 Task: Add an event with the title Second Sales Territory Planning Session, date '2023/10/16', time 8:30 AM to 10:30 AMand add a description: If applicable, participants will explore effective communication strategies for remote or virtual team environments. They will learn how to leverage technology tools, manage communication barriers, and maintain strong connections despite physical distance., put the event into Red category . Add location for the event as: Guangzhou, China, logged in from the account softage.8@softage.netand send the event invitation to softage.10@softage.net and softage.6@softage.net. Set a reminder for the event 5 minutes before
Action: Mouse moved to (101, 170)
Screenshot: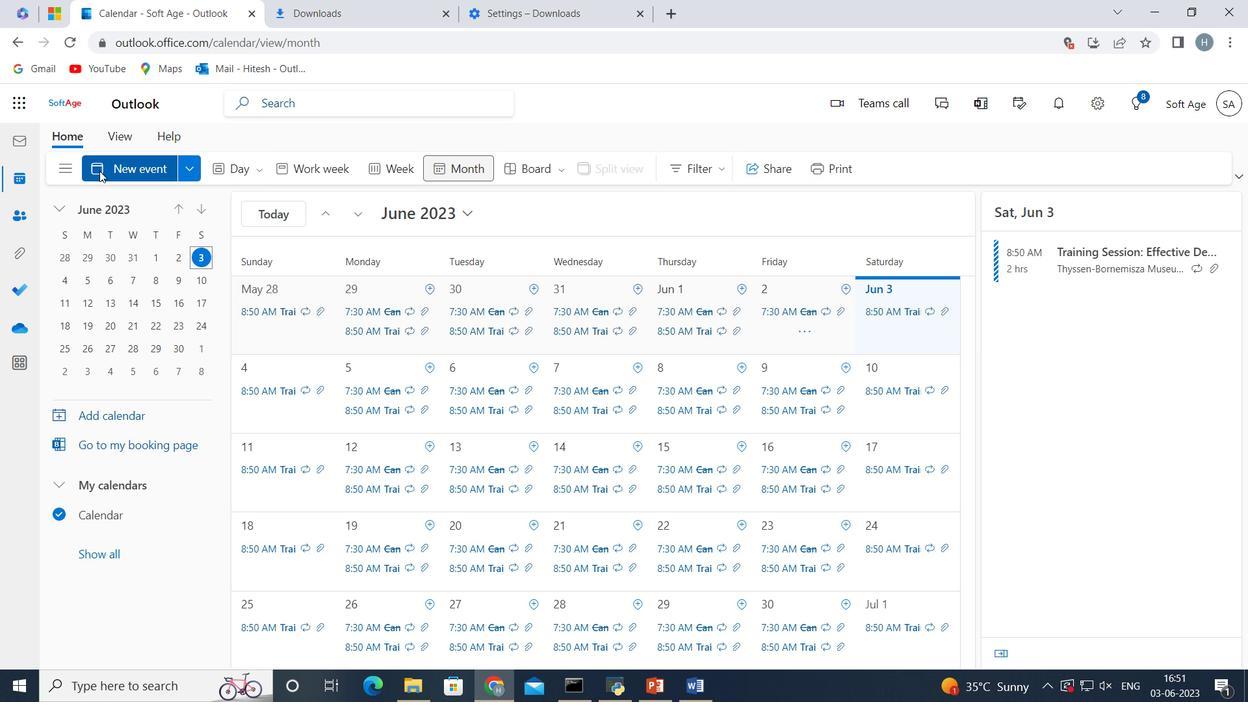 
Action: Mouse pressed left at (101, 170)
Screenshot: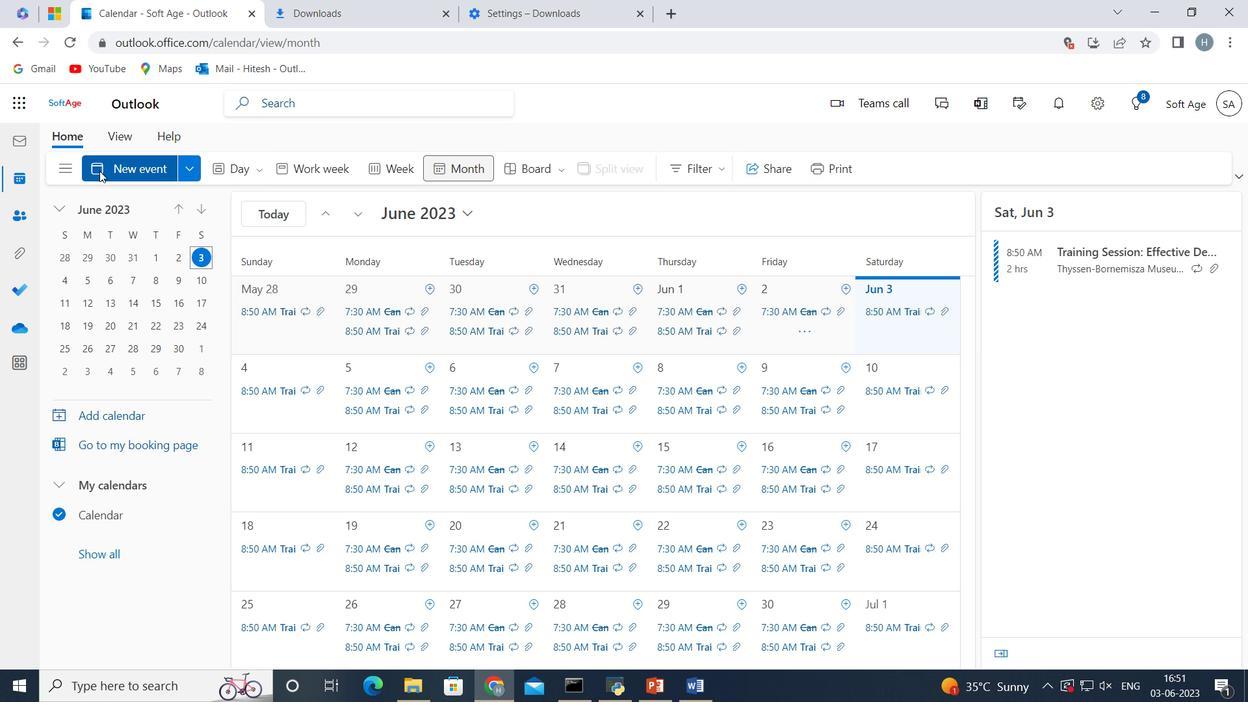 
Action: Mouse moved to (278, 266)
Screenshot: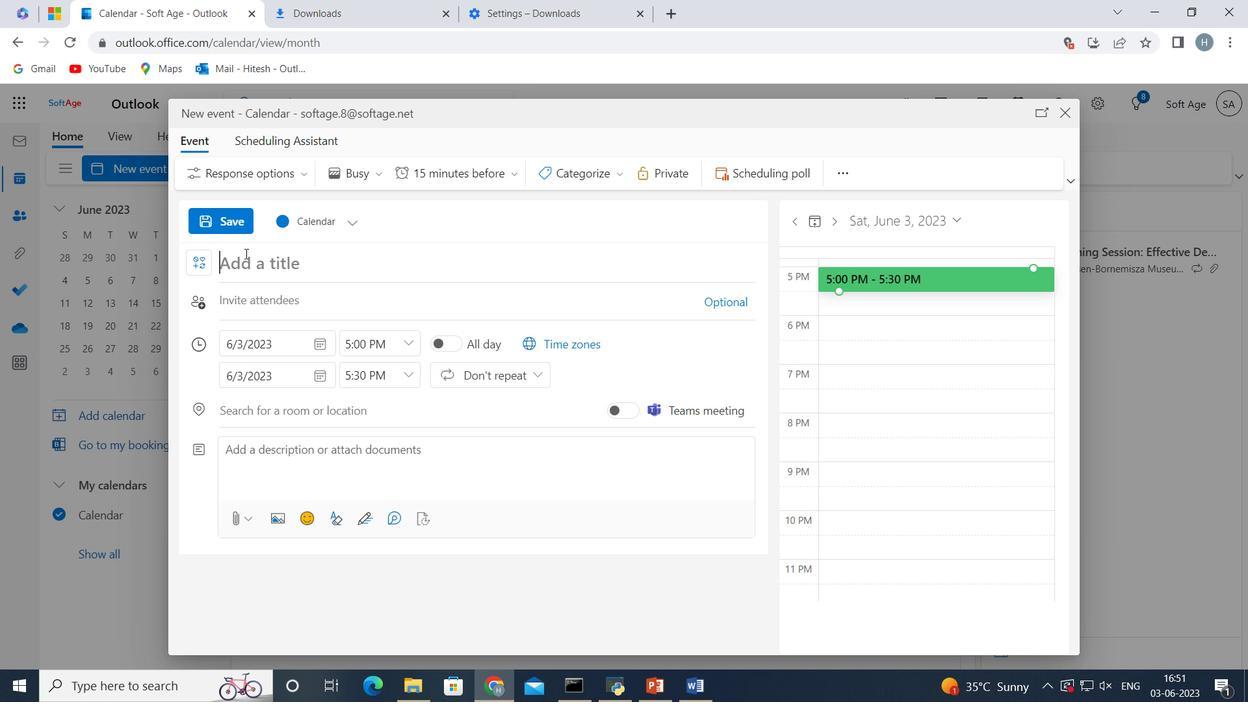 
Action: Mouse pressed left at (278, 266)
Screenshot: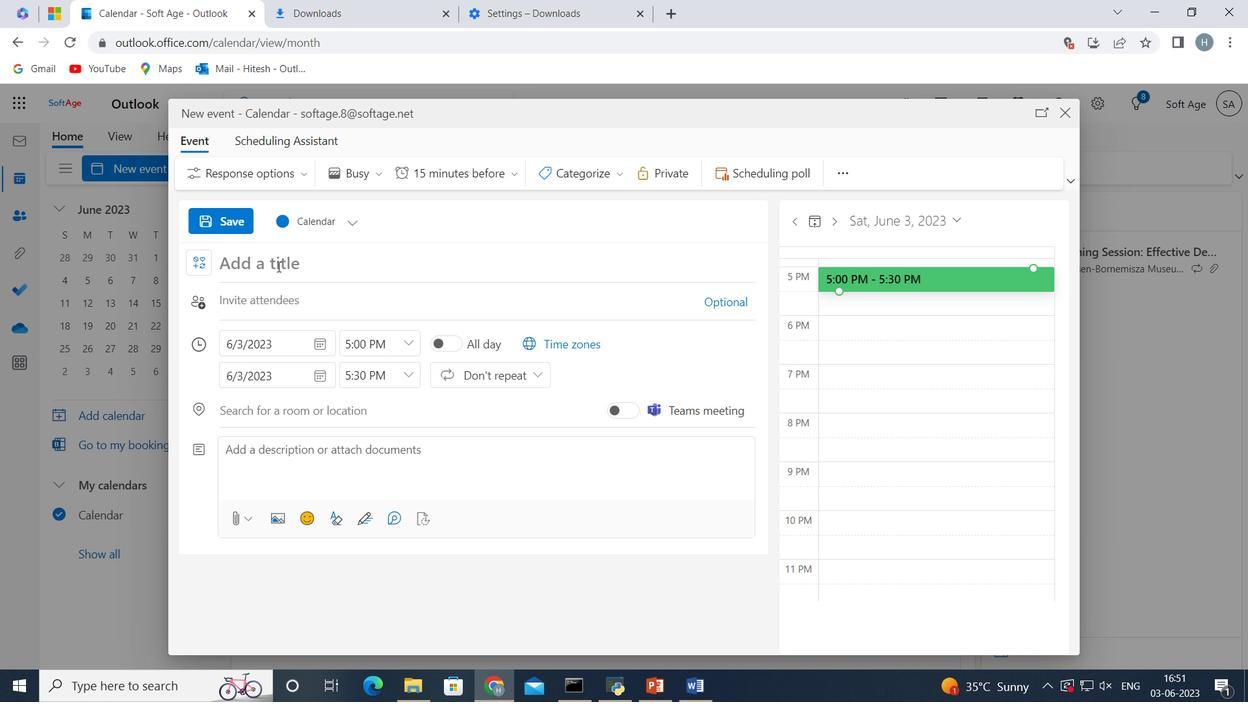 
Action: Key pressed <Key.shift>Second<Key.space><Key.shift>Sales<Key.space><Key.shift>Territory<Key.space><Key.shift>Planning<Key.space><Key.shift>Session<Key.space>
Screenshot: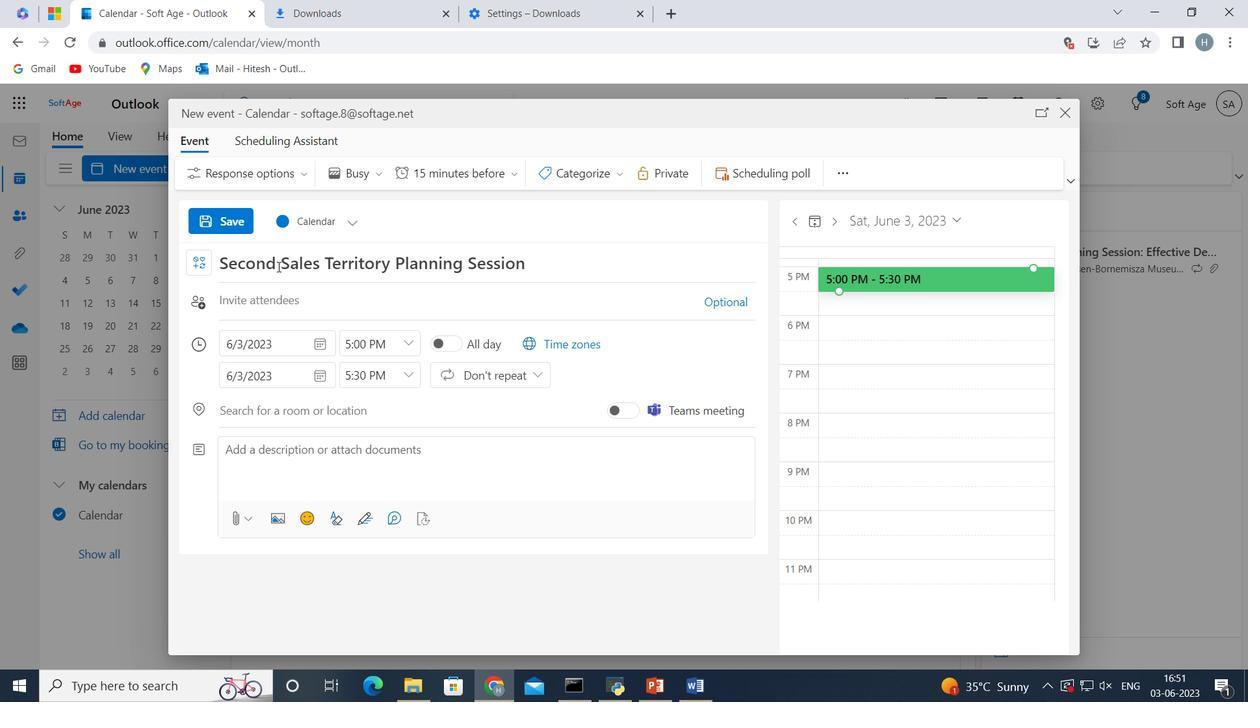 
Action: Mouse moved to (317, 343)
Screenshot: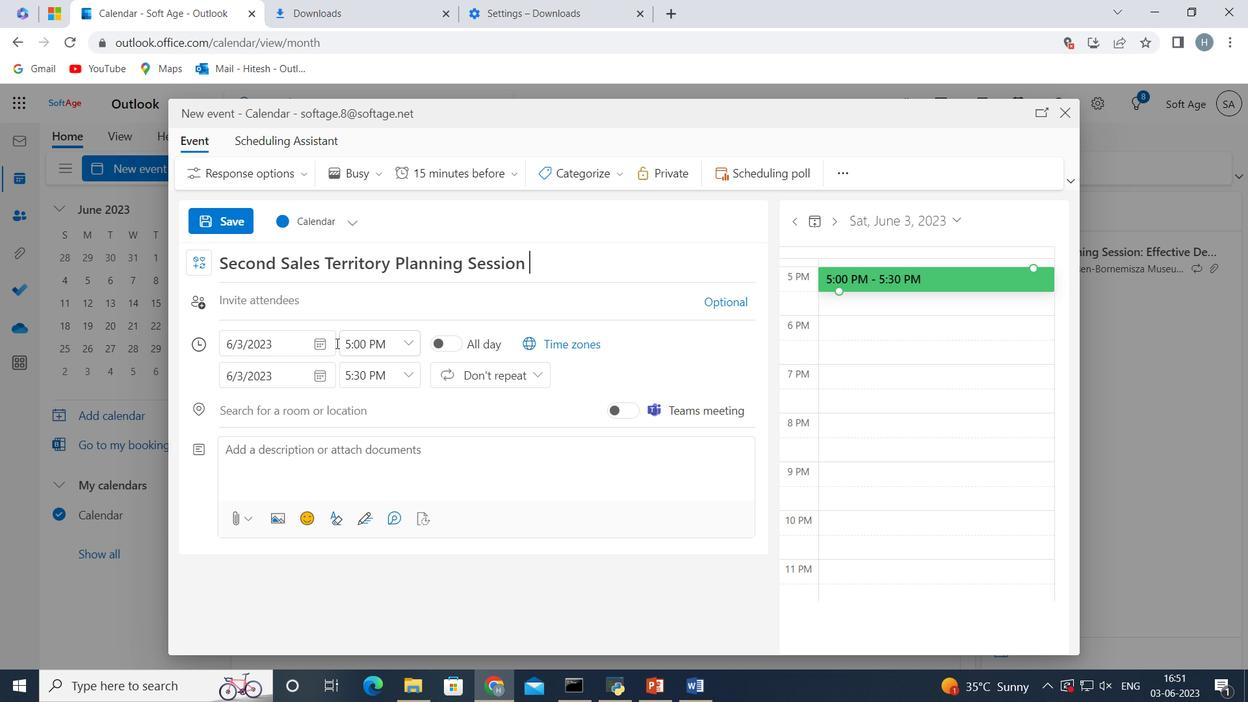 
Action: Mouse pressed left at (317, 343)
Screenshot: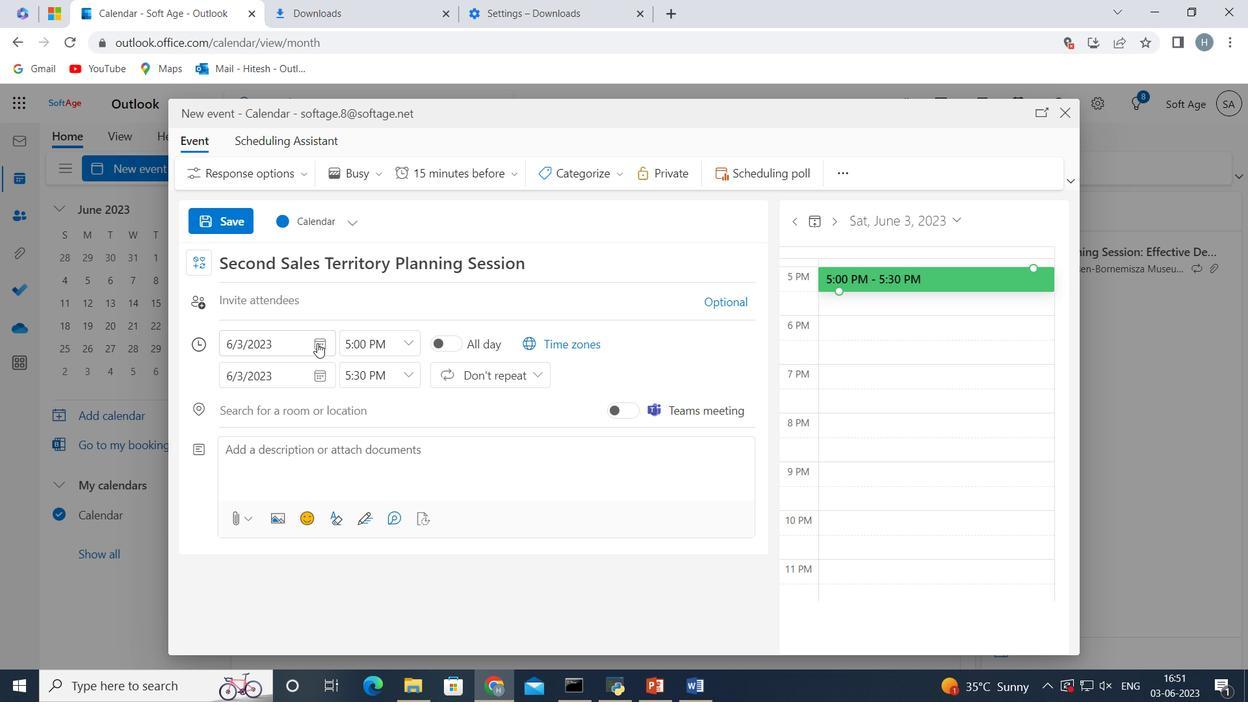 
Action: Mouse moved to (289, 376)
Screenshot: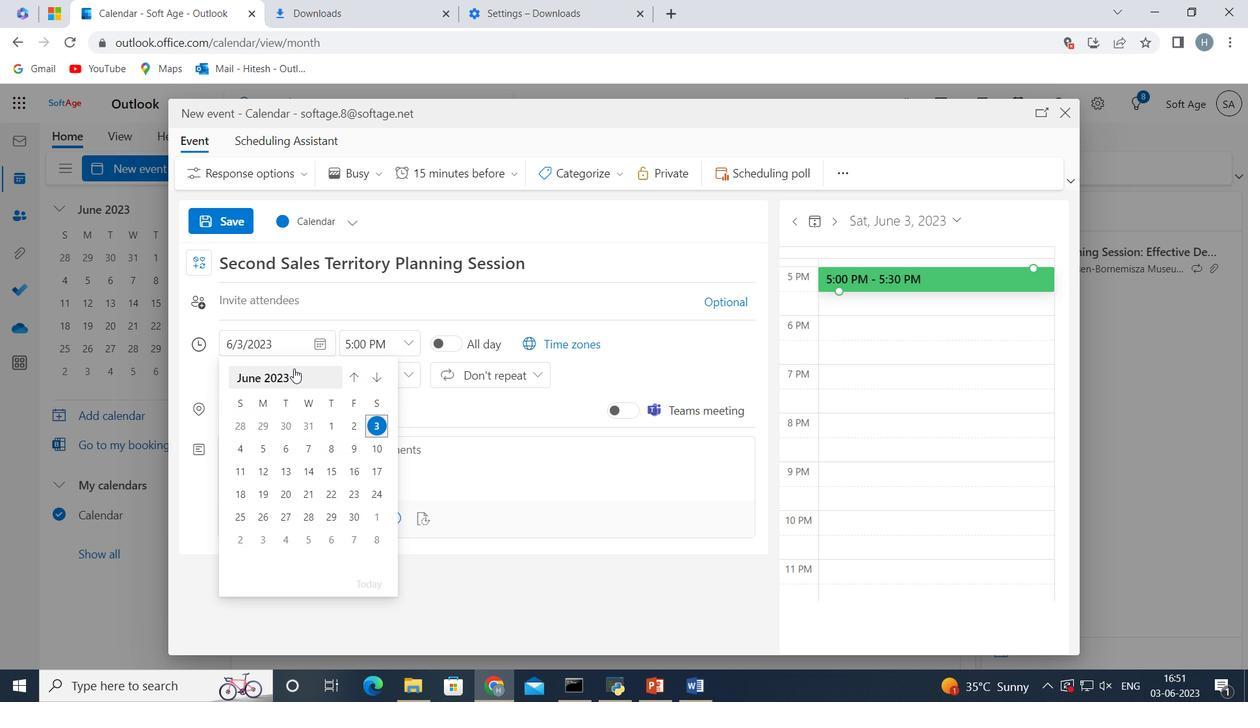 
Action: Mouse pressed left at (289, 376)
Screenshot: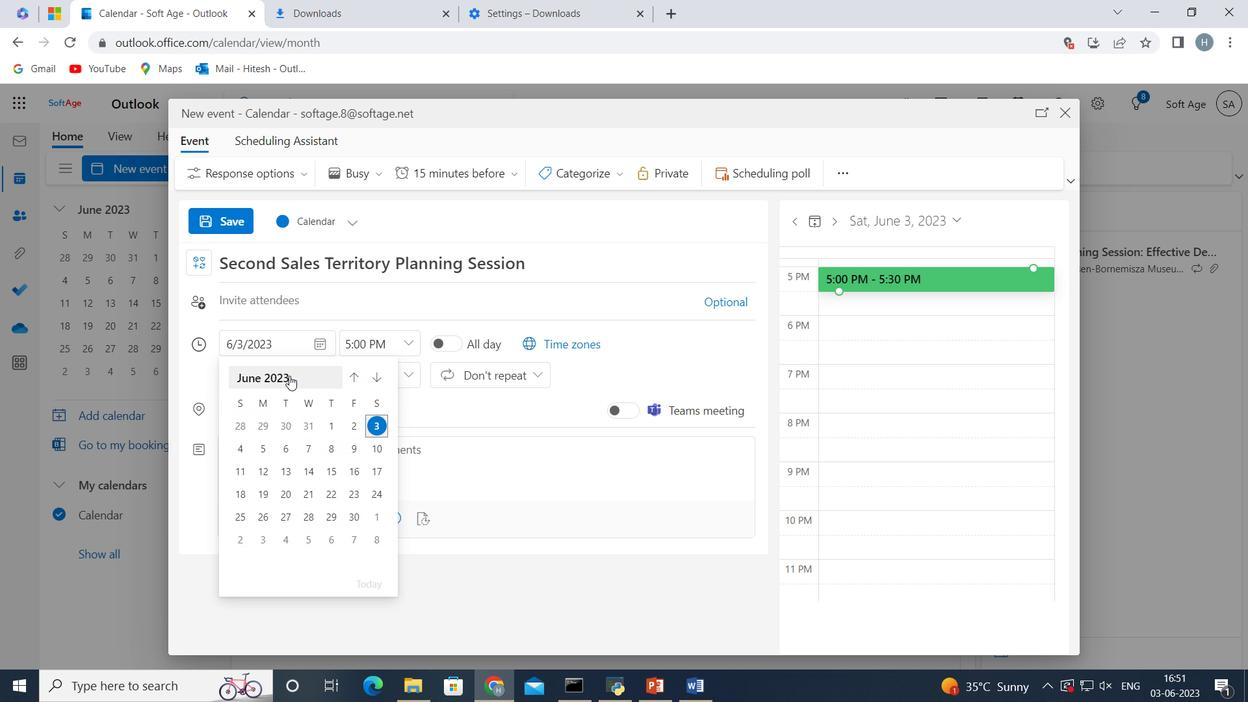 
Action: Mouse moved to (293, 492)
Screenshot: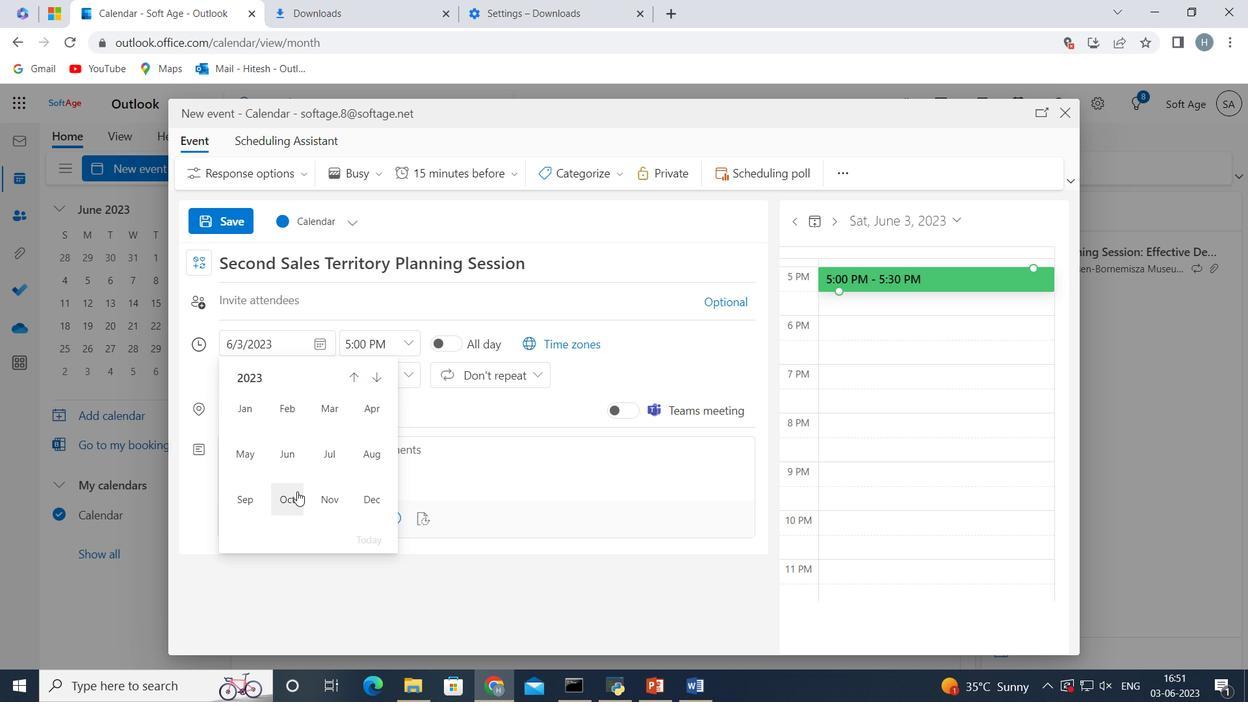 
Action: Mouse pressed left at (293, 492)
Screenshot: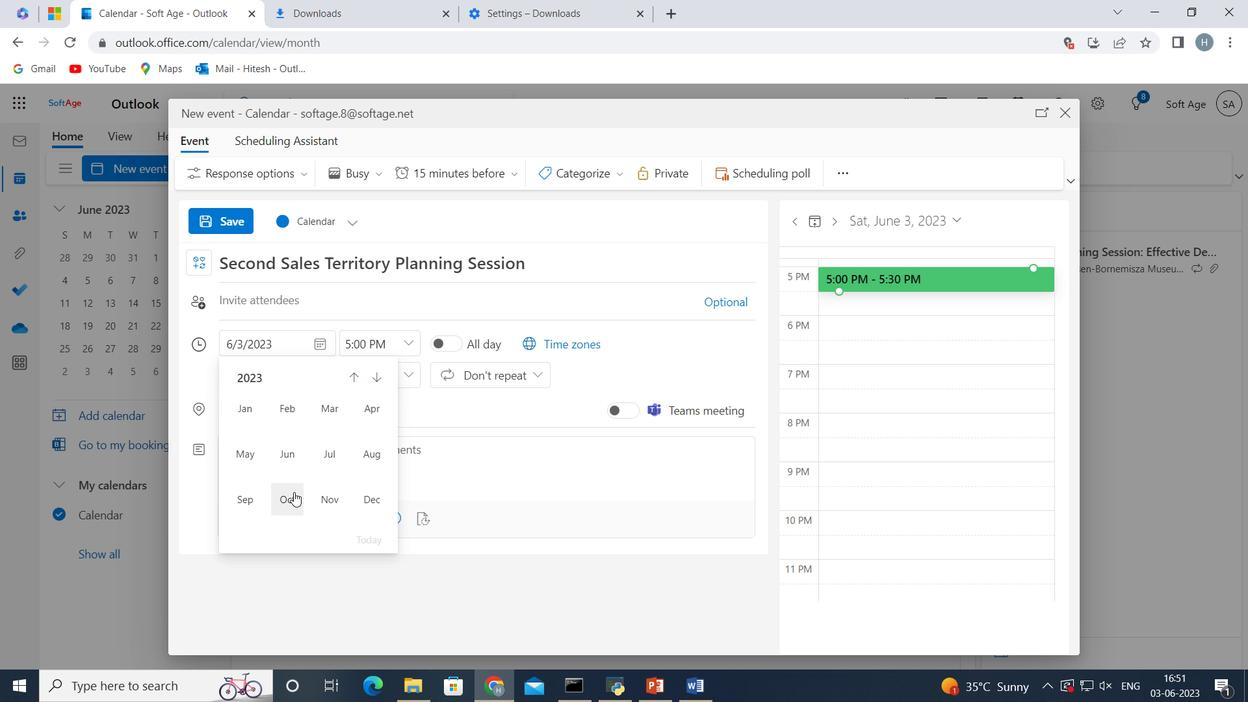 
Action: Mouse moved to (271, 468)
Screenshot: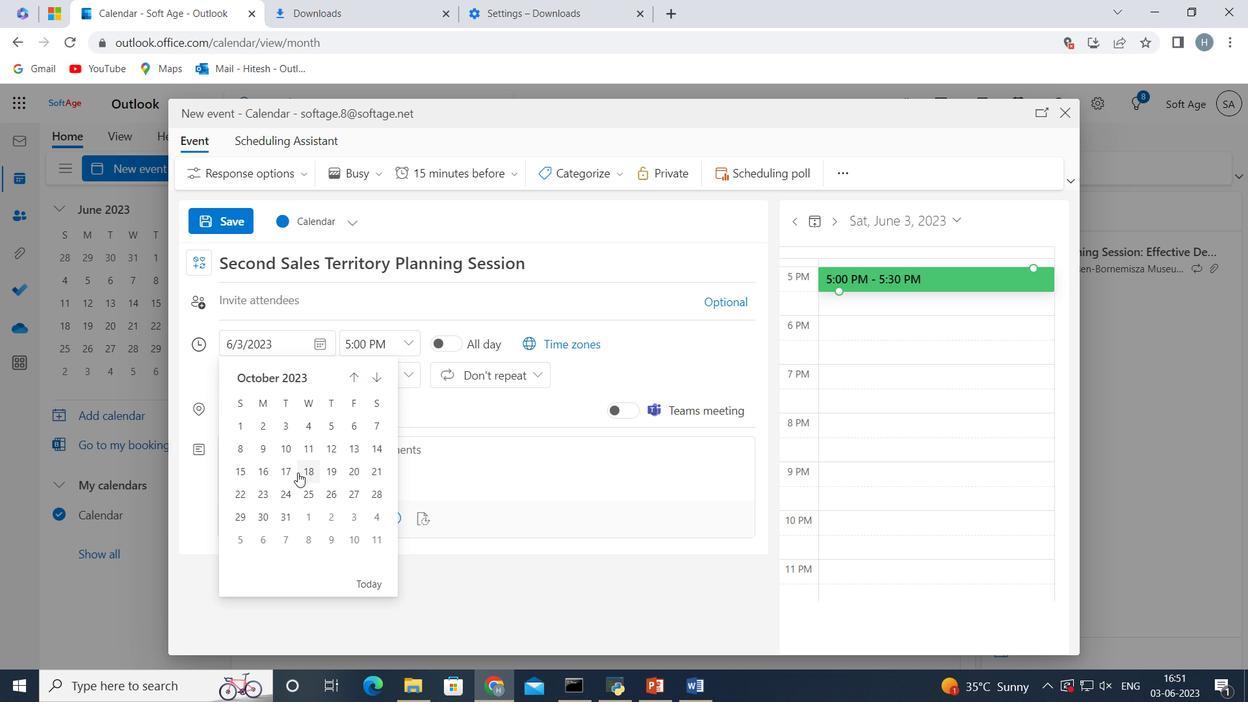 
Action: Mouse pressed left at (271, 468)
Screenshot: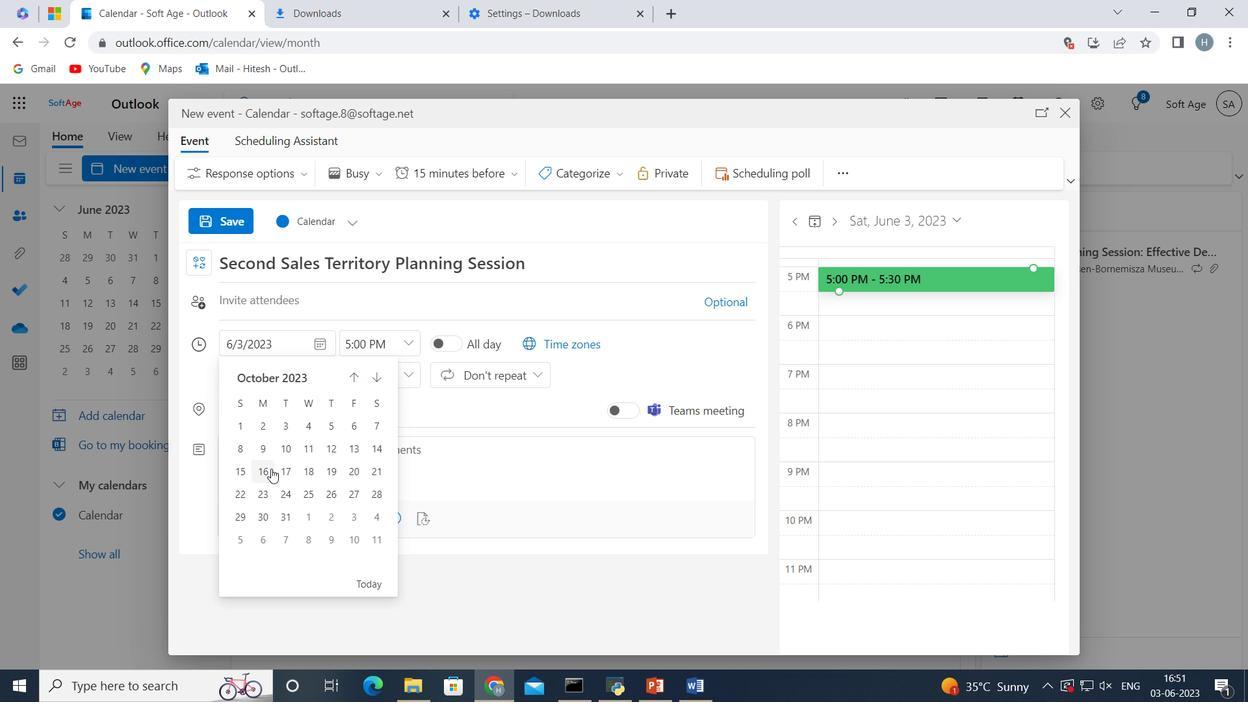 
Action: Mouse moved to (406, 338)
Screenshot: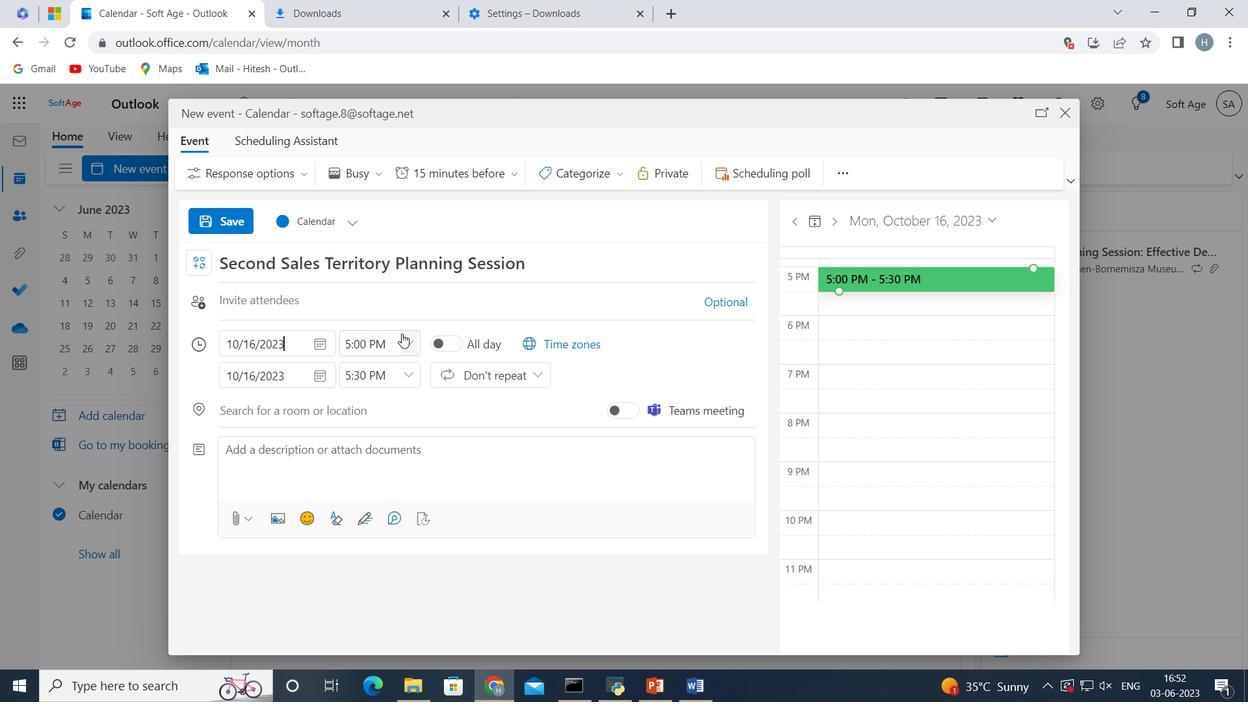 
Action: Mouse pressed left at (406, 338)
Screenshot: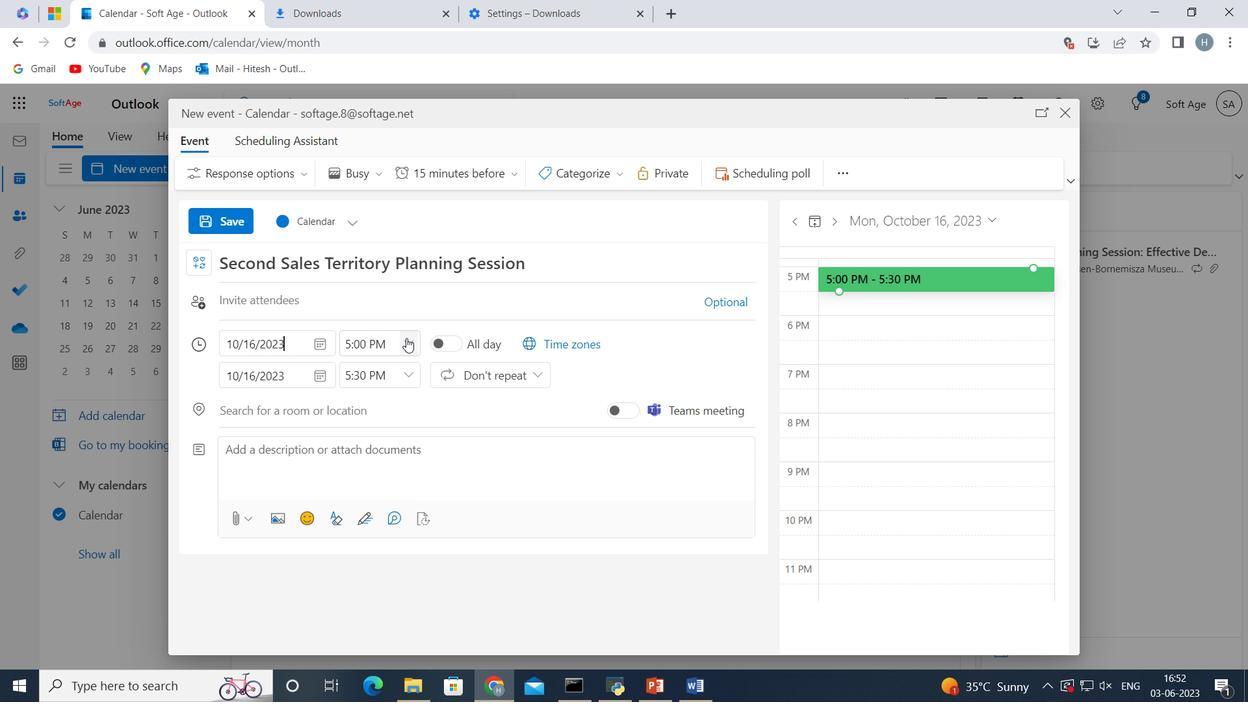 
Action: Mouse moved to (358, 472)
Screenshot: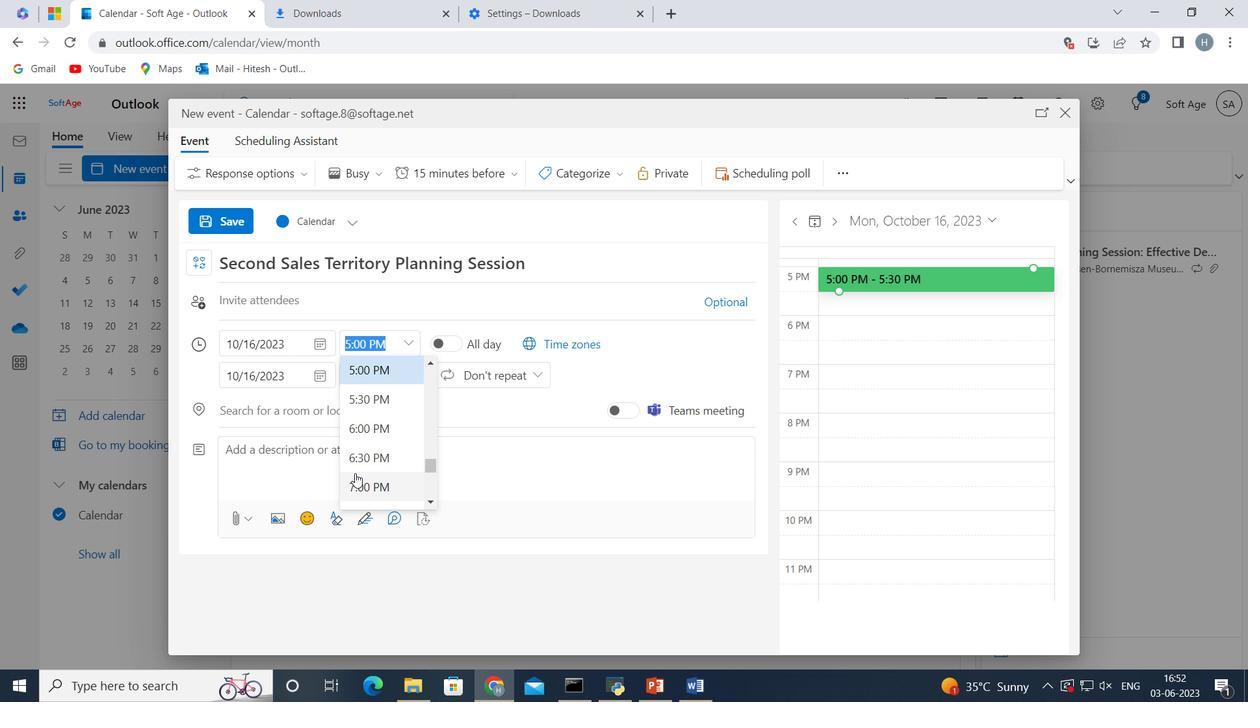 
Action: Mouse scrolled (358, 472) with delta (0, 0)
Screenshot: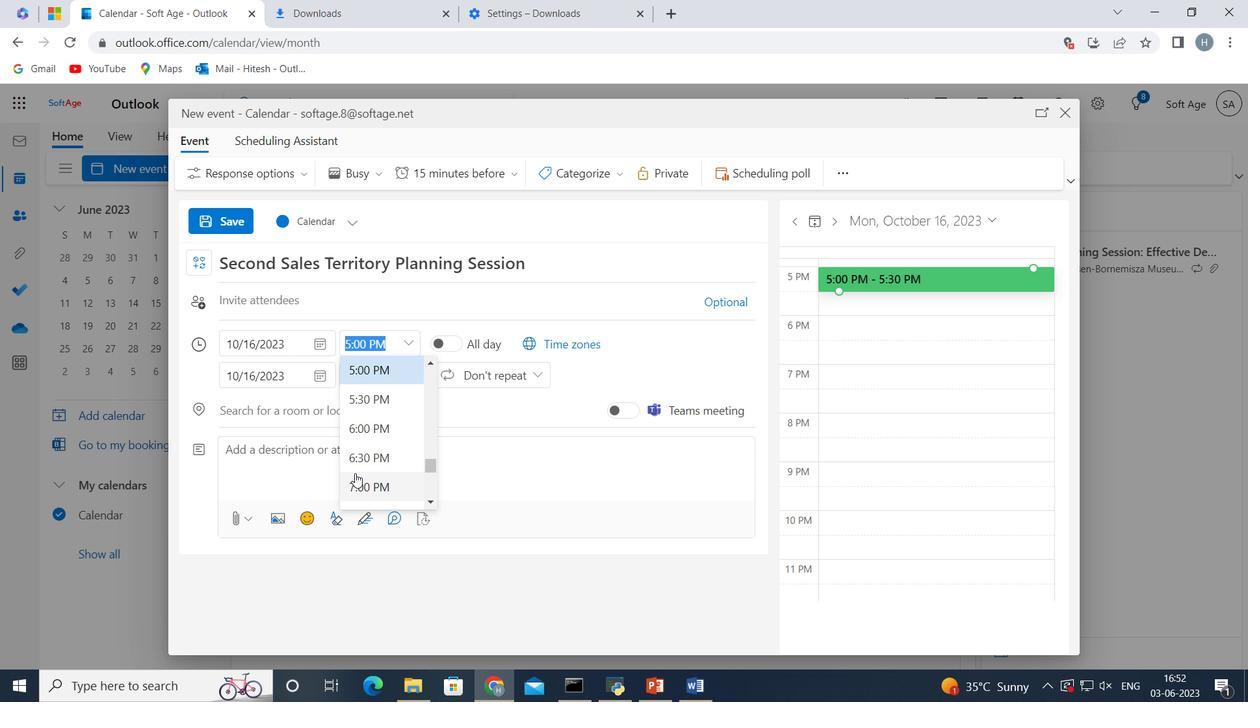 
Action: Mouse moved to (365, 461)
Screenshot: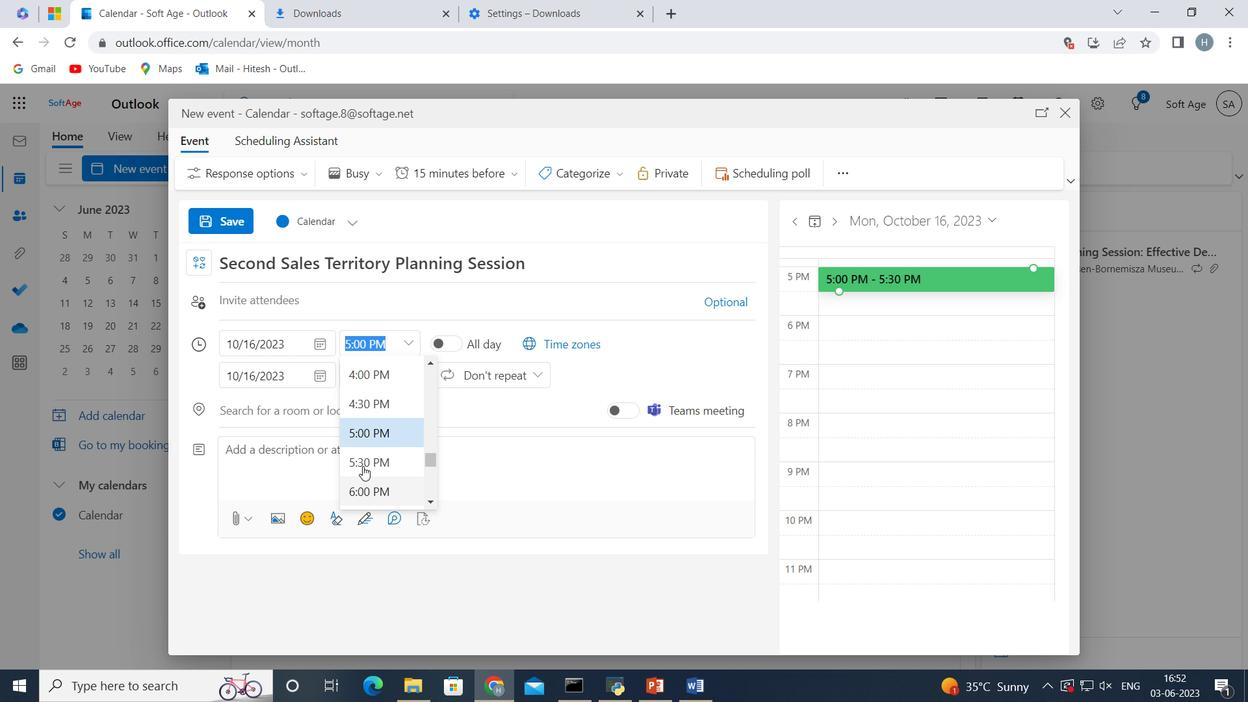 
Action: Mouse scrolled (365, 462) with delta (0, 0)
Screenshot: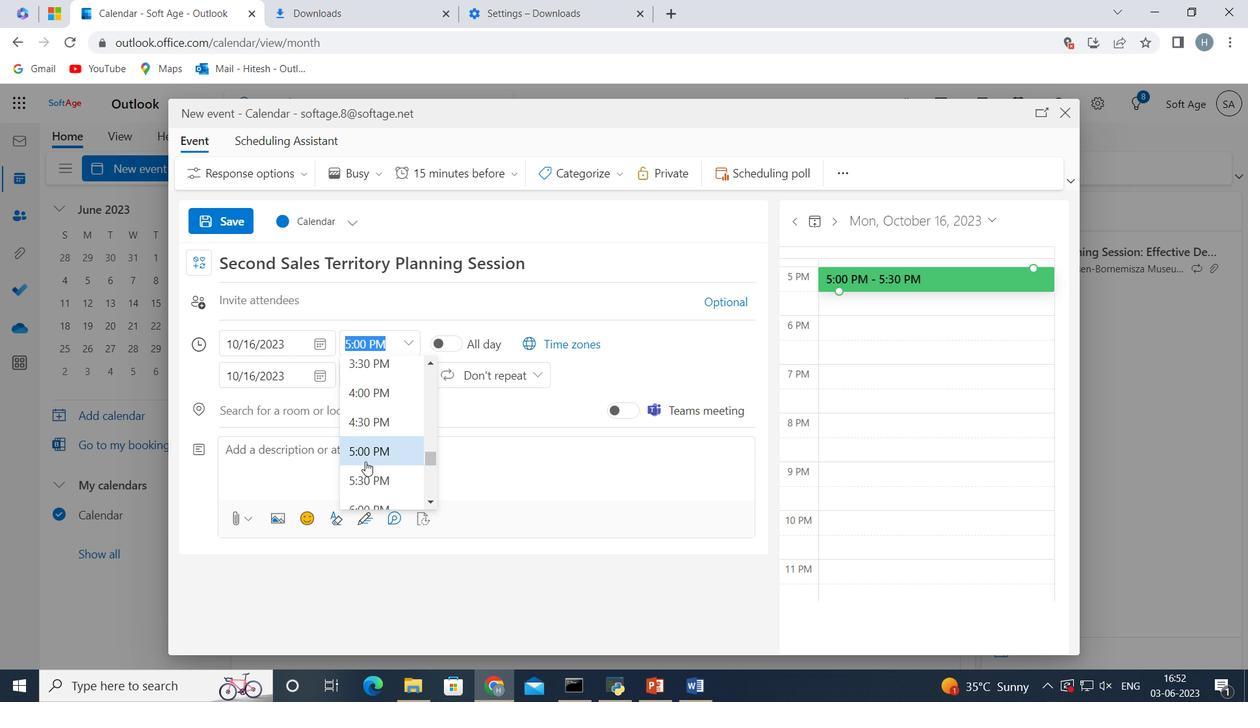 
Action: Mouse scrolled (365, 462) with delta (0, 0)
Screenshot: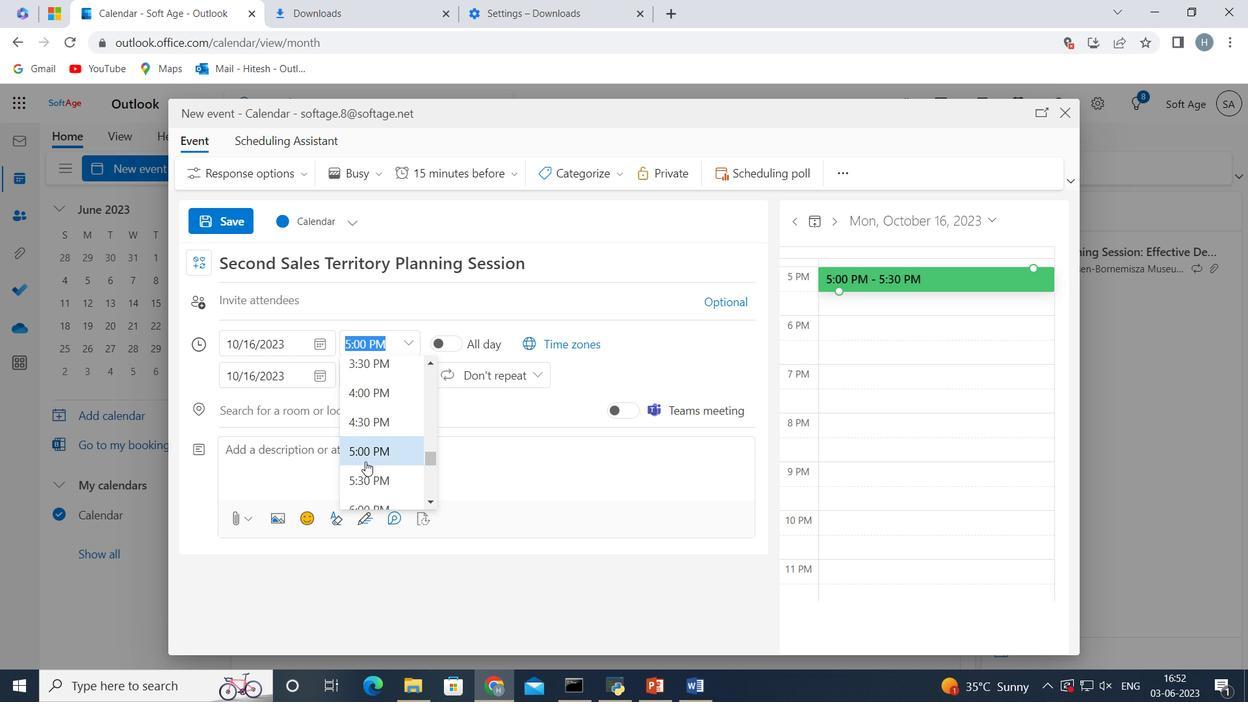 
Action: Mouse scrolled (365, 462) with delta (0, 0)
Screenshot: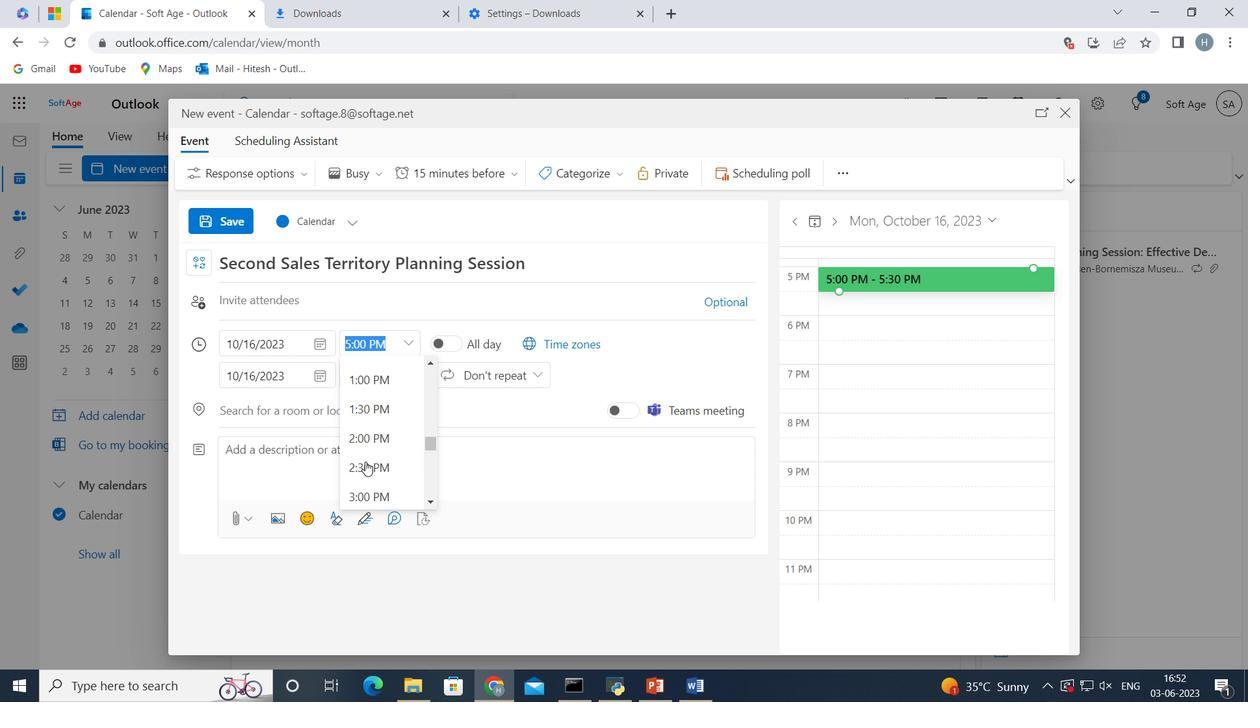 
Action: Mouse scrolled (365, 462) with delta (0, 0)
Screenshot: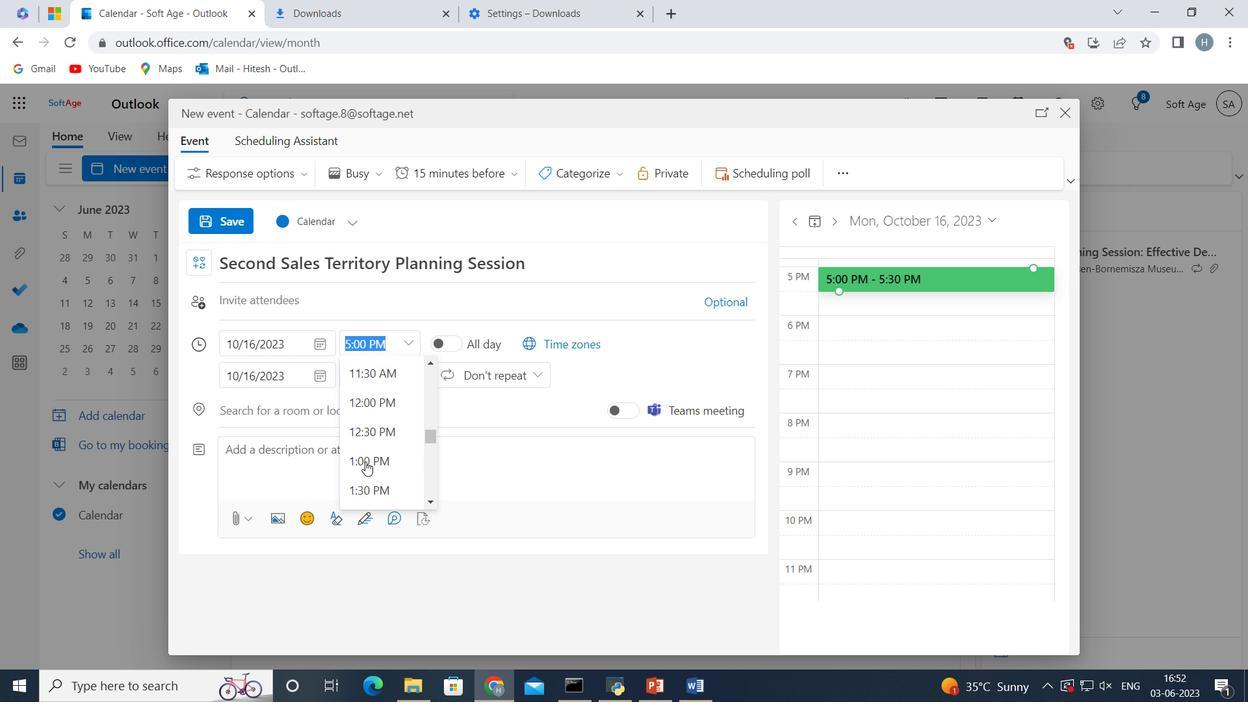 
Action: Mouse scrolled (365, 462) with delta (0, 0)
Screenshot: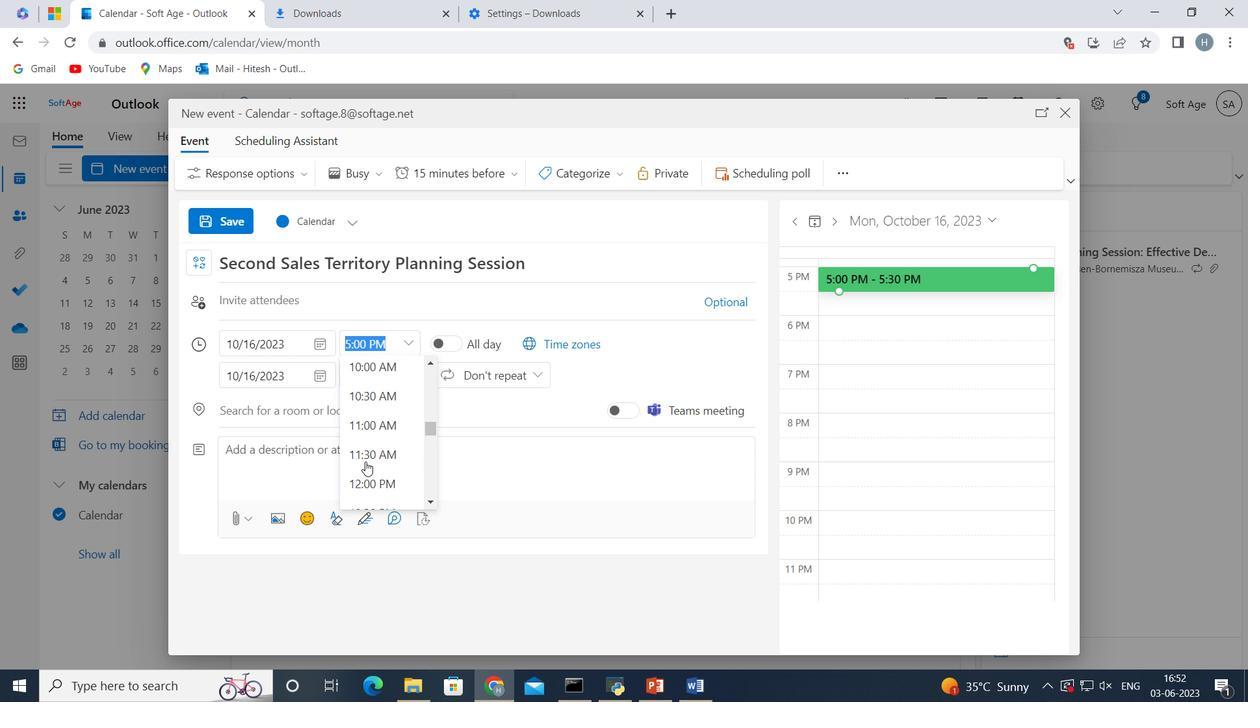 
Action: Mouse scrolled (365, 462) with delta (0, 0)
Screenshot: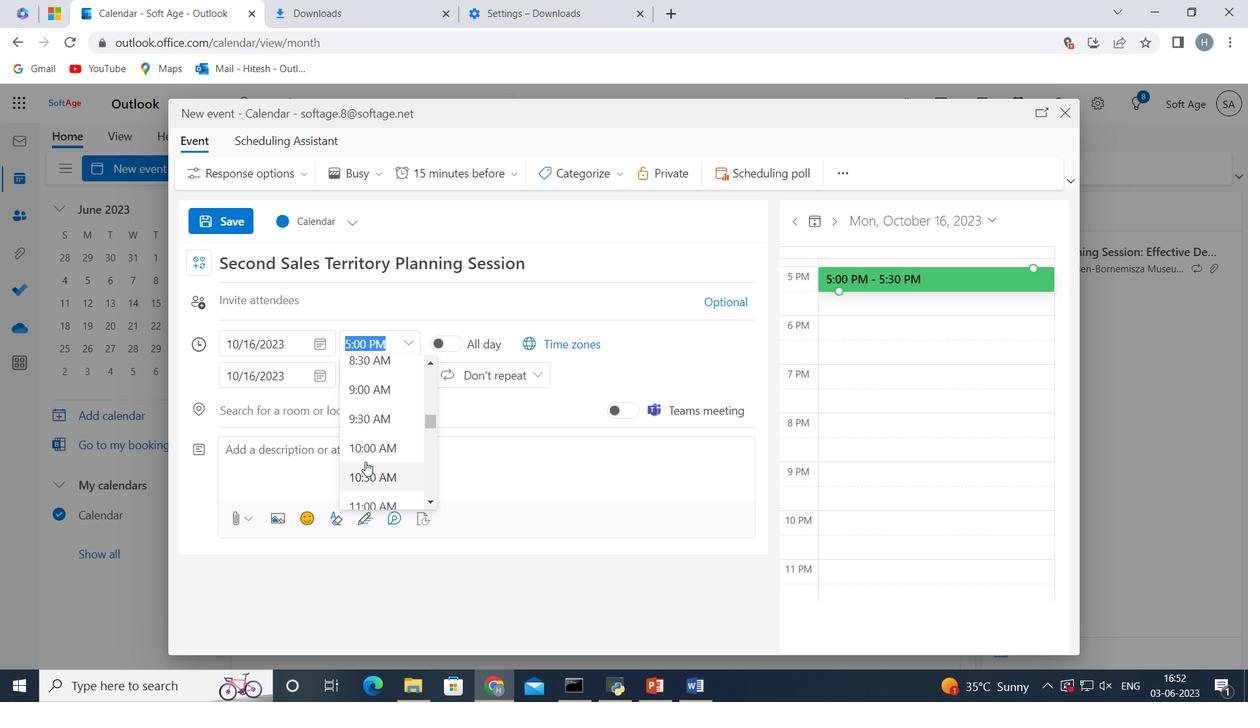 
Action: Mouse moved to (366, 442)
Screenshot: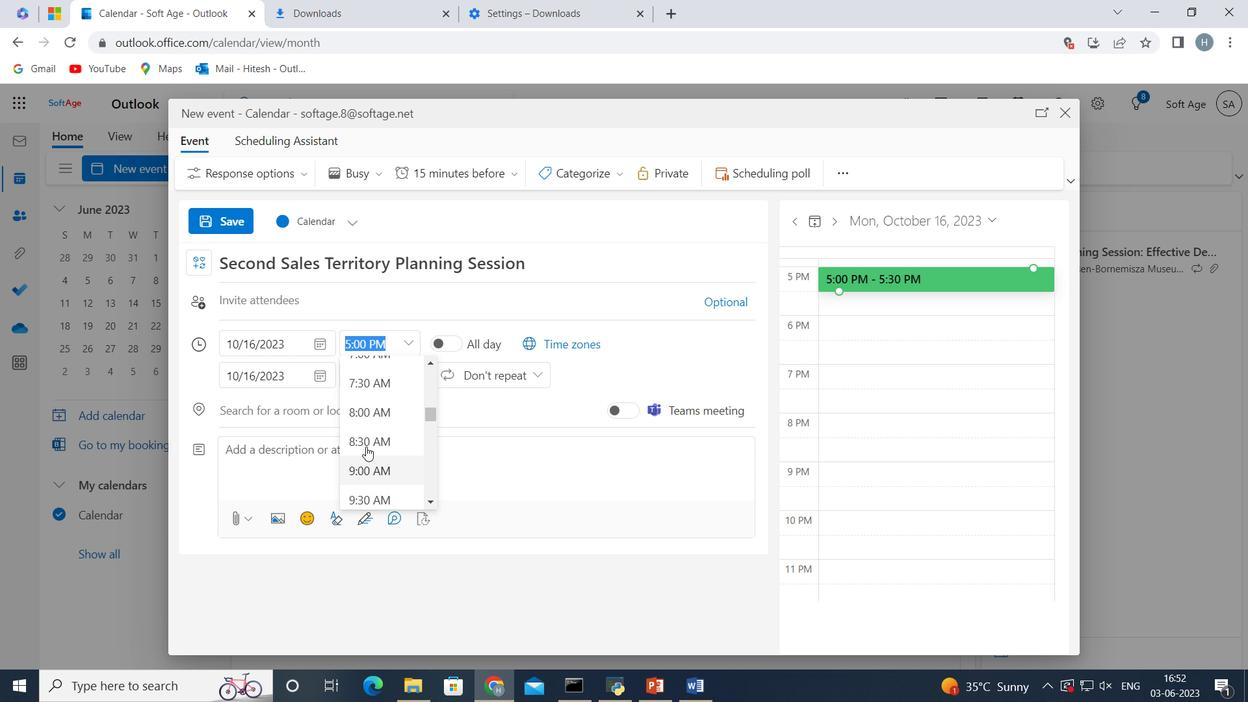 
Action: Mouse pressed left at (366, 442)
Screenshot: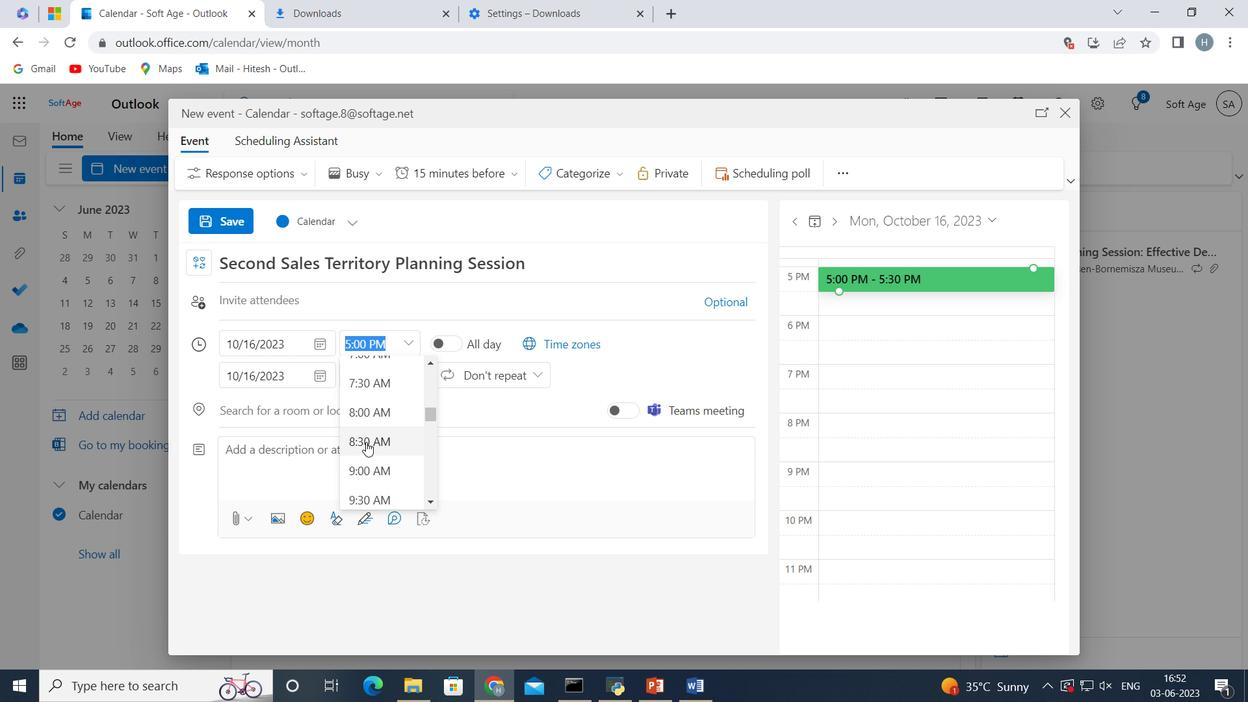 
Action: Mouse moved to (416, 366)
Screenshot: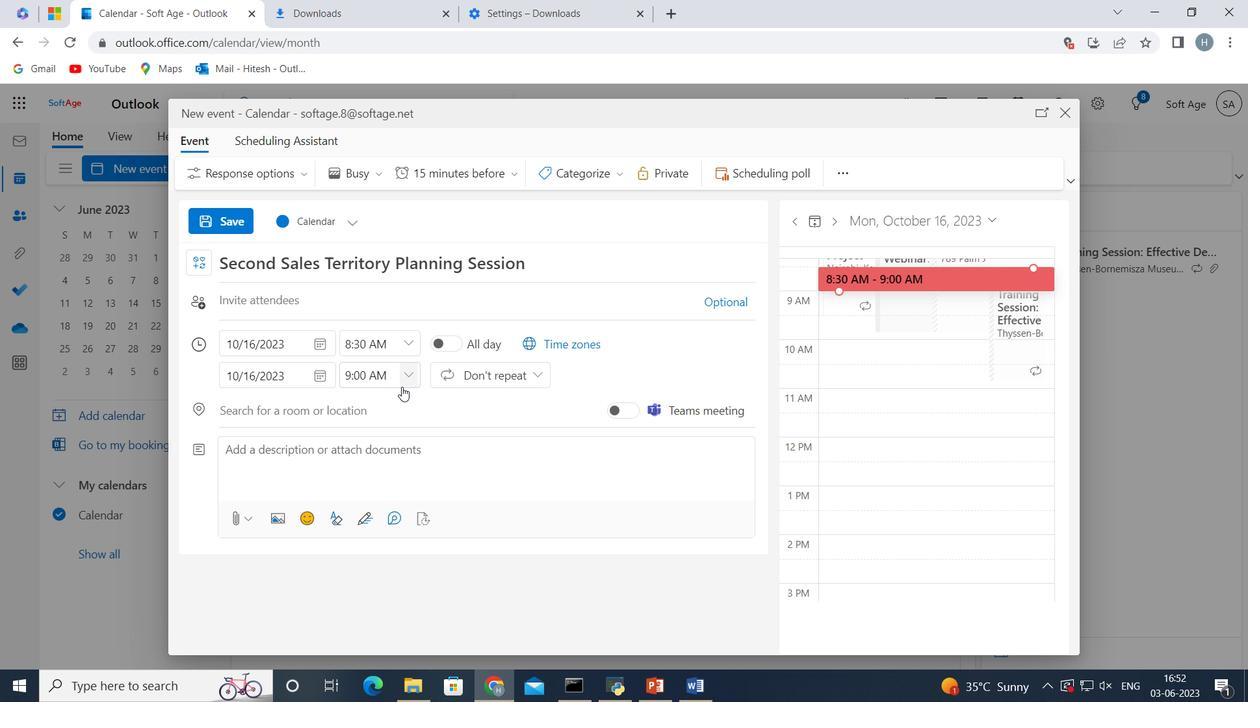 
Action: Mouse pressed left at (416, 366)
Screenshot: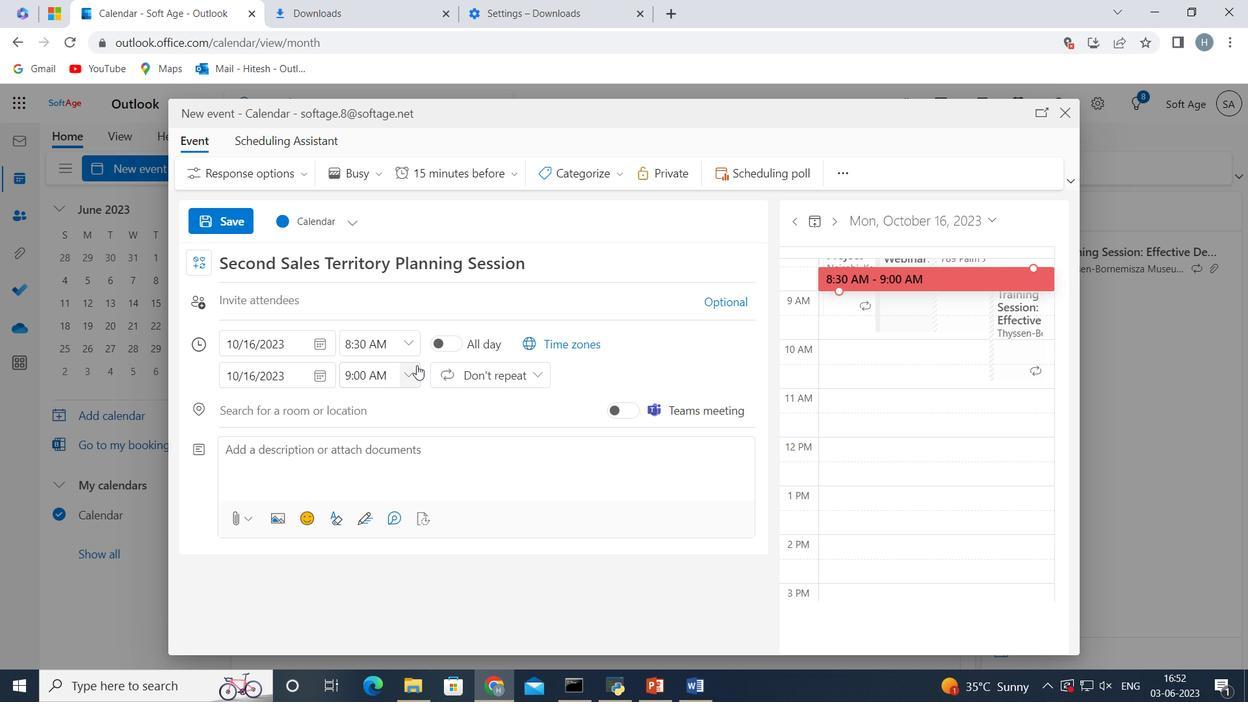 
Action: Mouse moved to (401, 481)
Screenshot: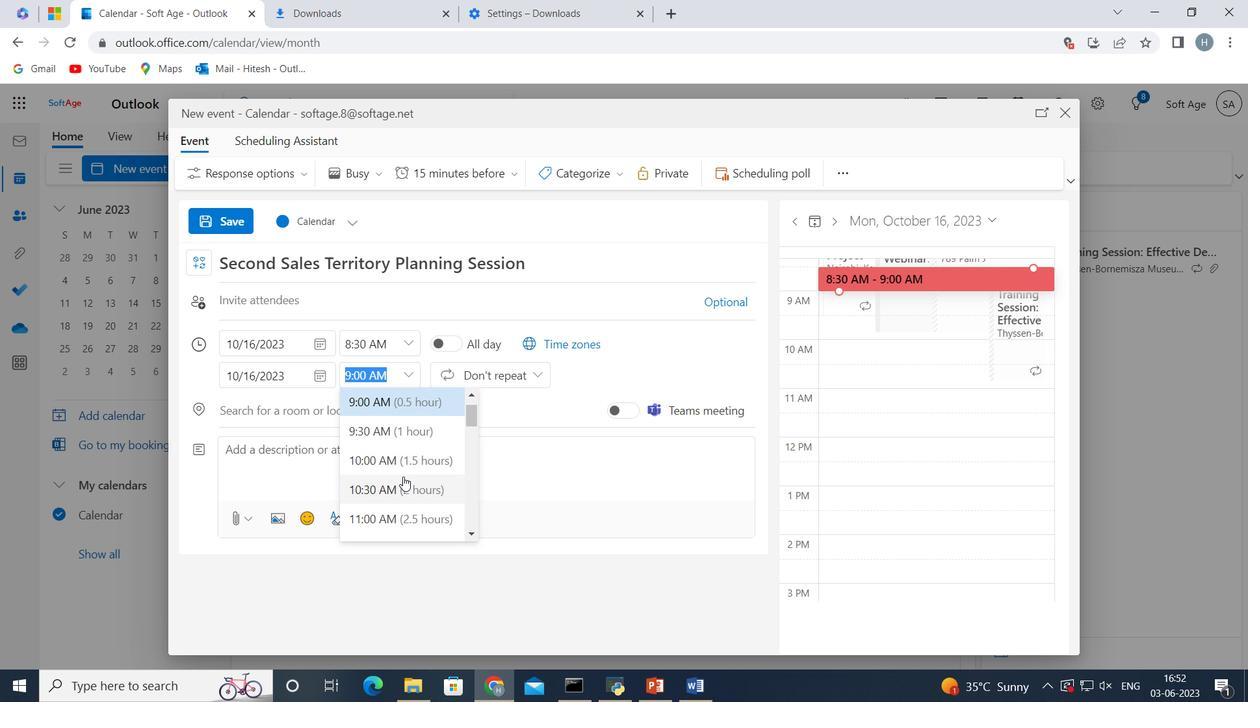 
Action: Mouse pressed left at (401, 481)
Screenshot: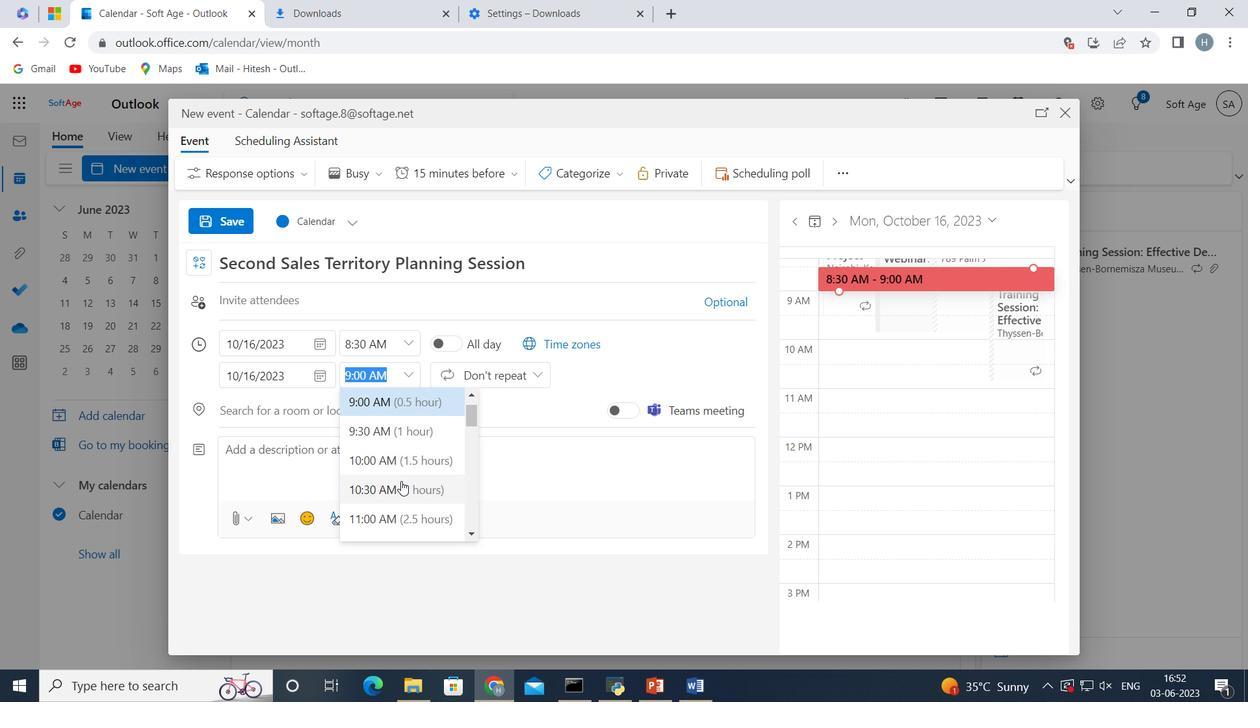 
Action: Mouse moved to (325, 451)
Screenshot: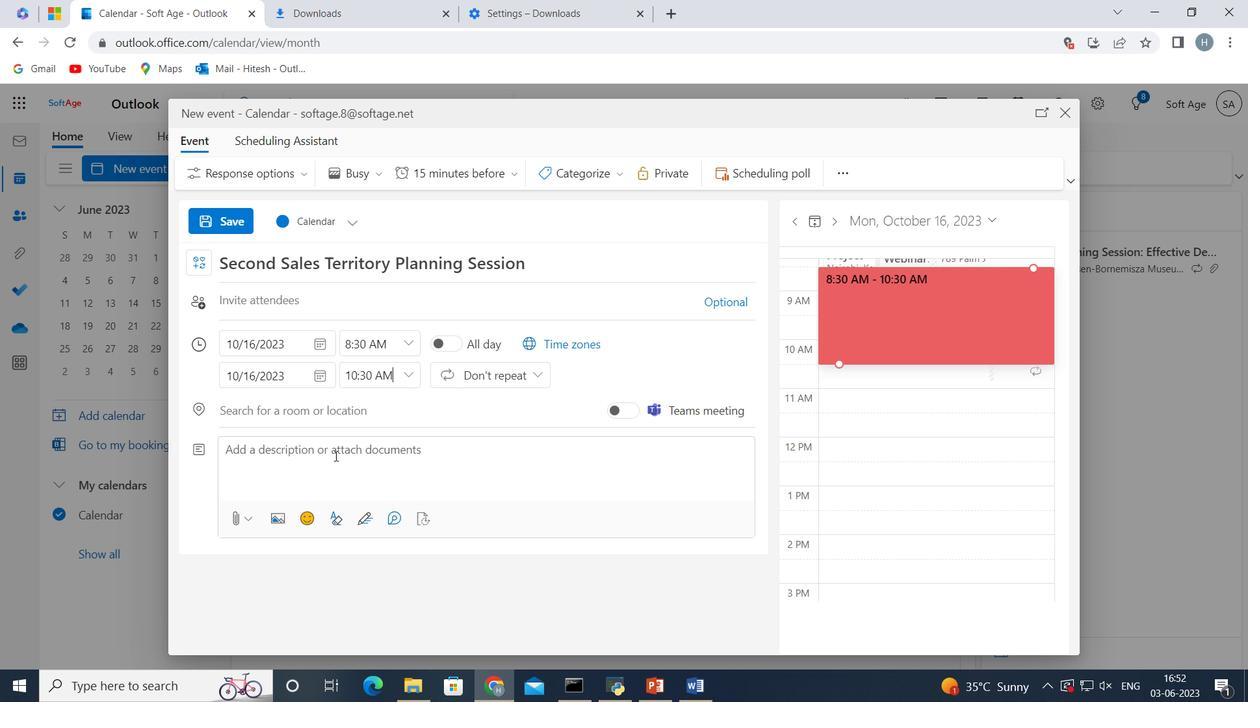 
Action: Mouse pressed left at (325, 451)
Screenshot: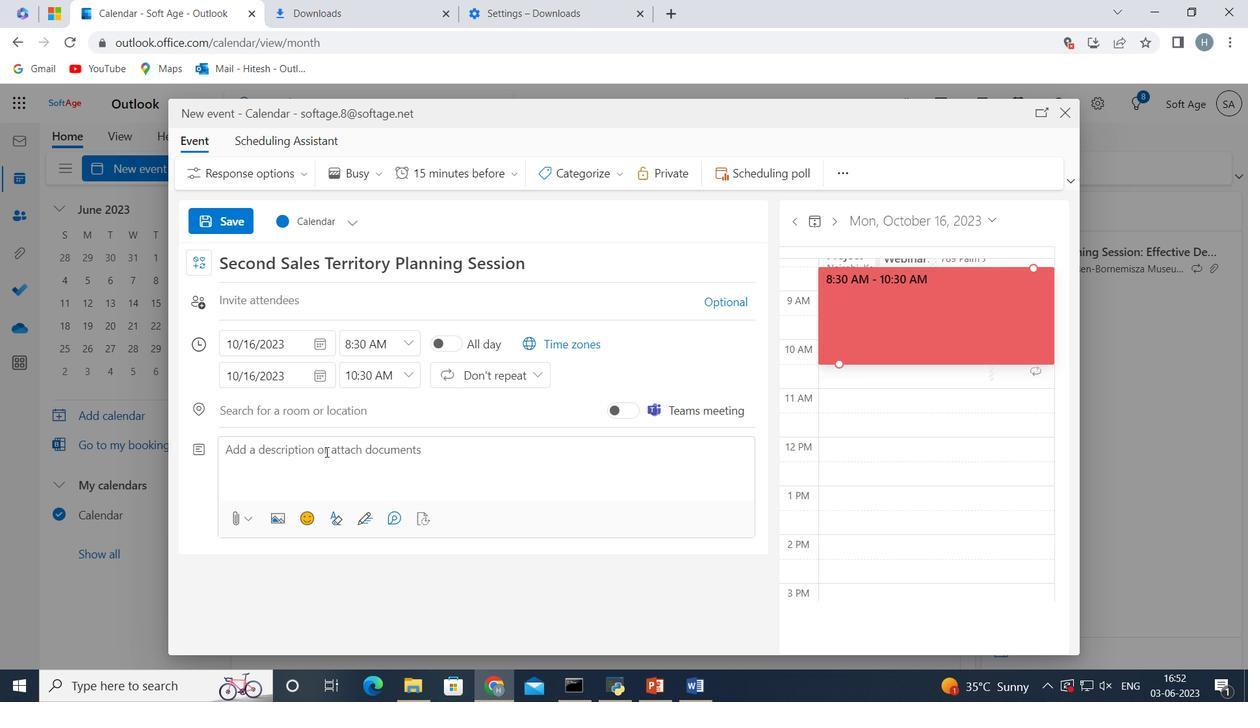 
Action: Mouse moved to (323, 440)
Screenshot: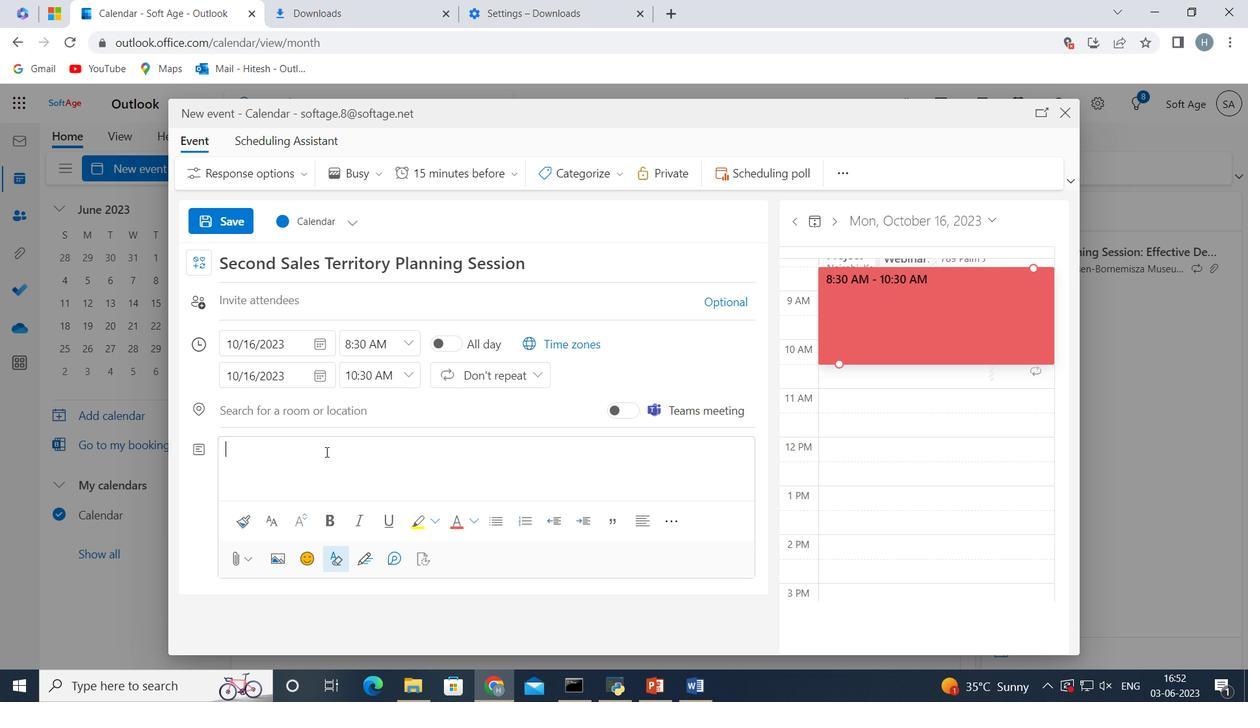 
Action: Key pressed <Key.shift>If<Key.space>applicable,<Key.space>participants<Key.space>will<Key.space>explore<Key.space>effective<Key.space>communication<Key.space>strategies<Key.space>for<Key.space>remote<Key.space>or<Key.space>virtual<Key.space>team<Key.space>environments.<Key.space><Key.shift>They<Key.space>will<Key.space>learn
Screenshot: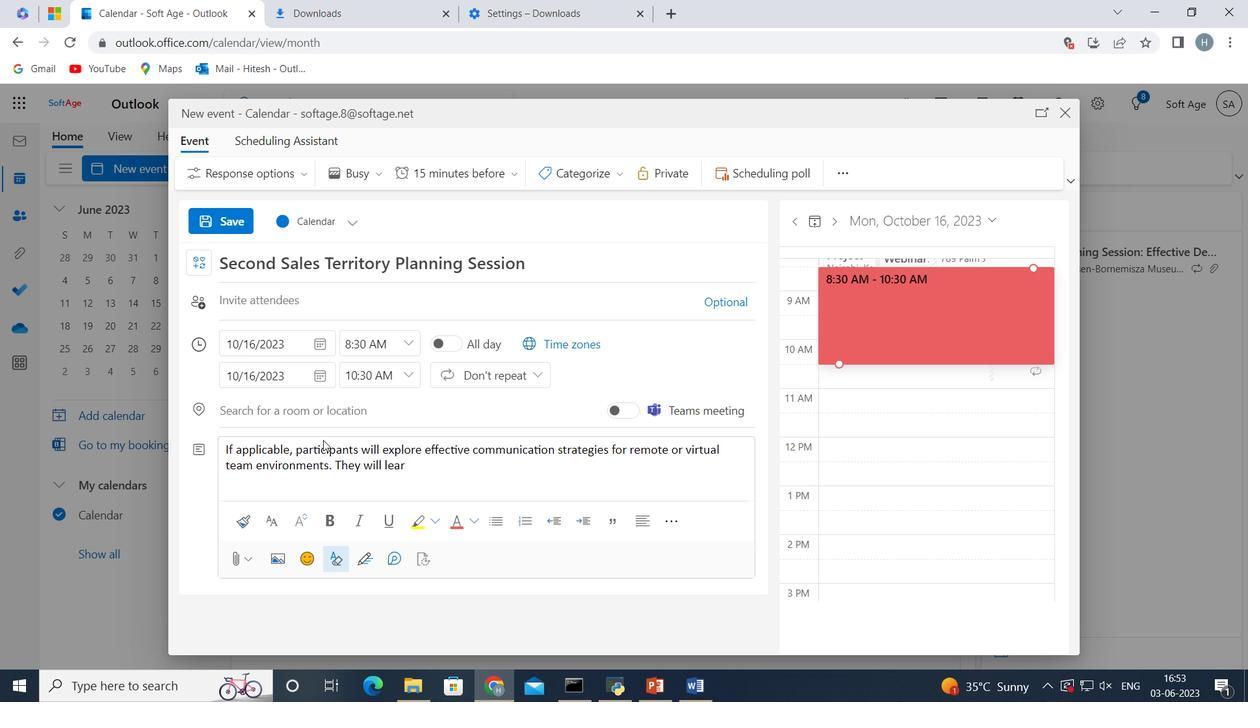 
Action: Mouse moved to (323, 439)
Screenshot: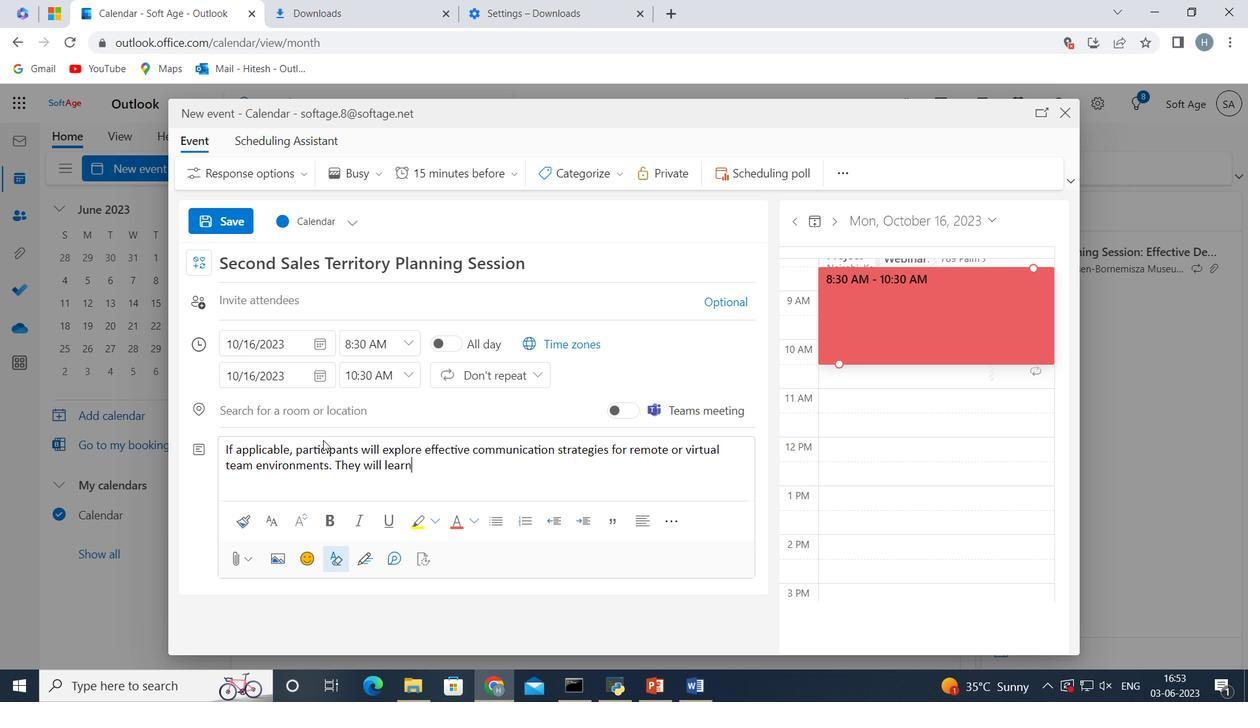 
Action: Key pressed <Key.space>how<Key.space>to<Key.space>leverage<Key.space>technology<Key.space>tools,<Key.space>manage<Key.space>communication<Key.space>barriers,<Key.space>and<Key.space>maintain<Key.space>strong<Key.space>connections<Key.space>despite<Key.space>physical<Key.space>distance,<Key.backspace>.<Key.space>
Screenshot: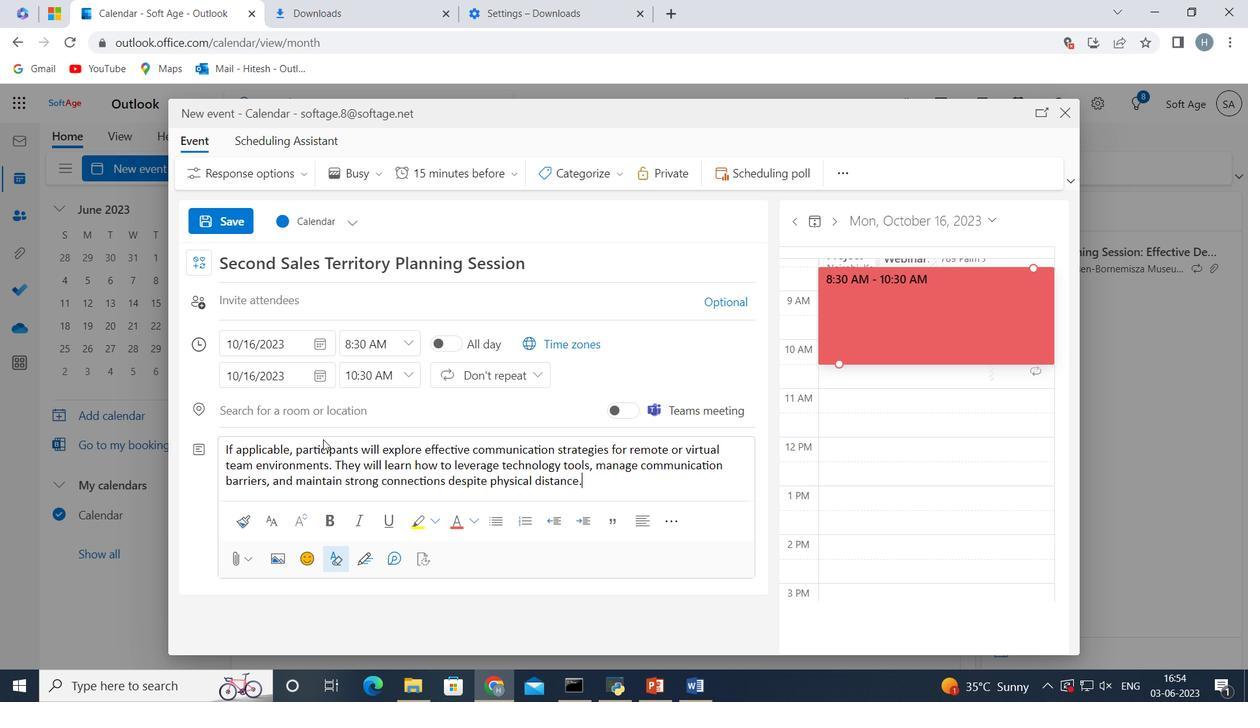 
Action: Mouse moved to (612, 178)
Screenshot: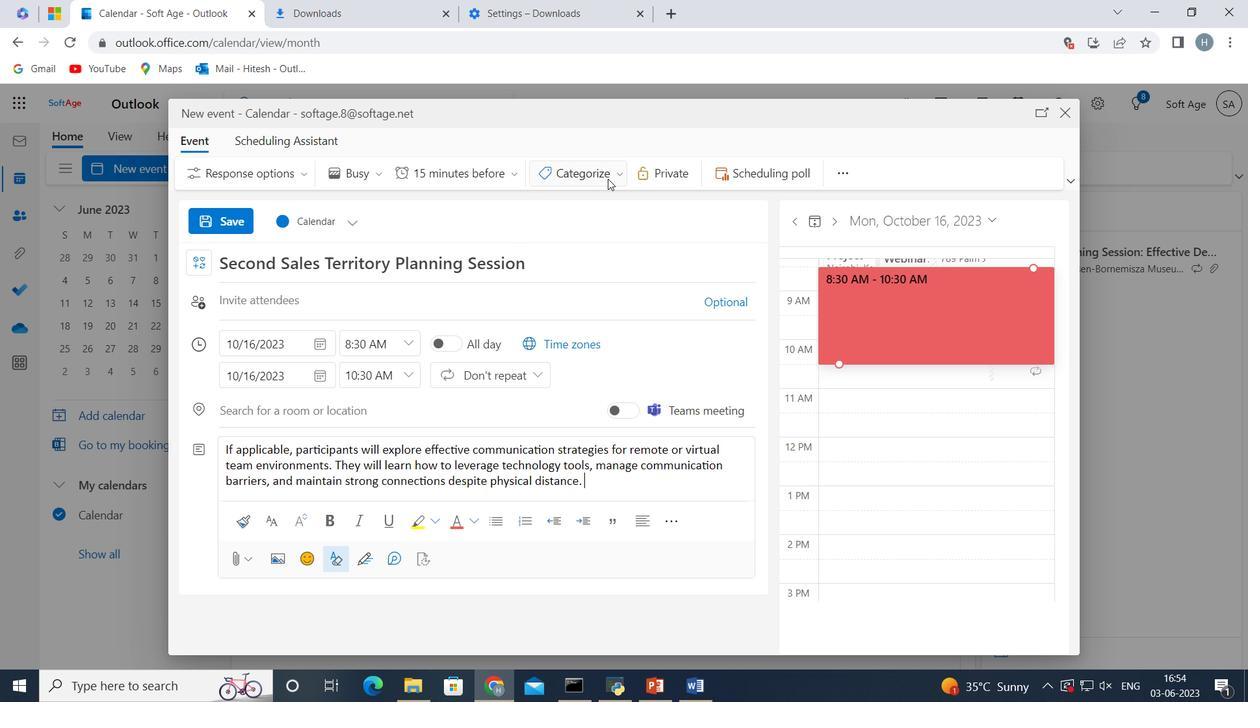 
Action: Mouse pressed left at (612, 178)
Screenshot: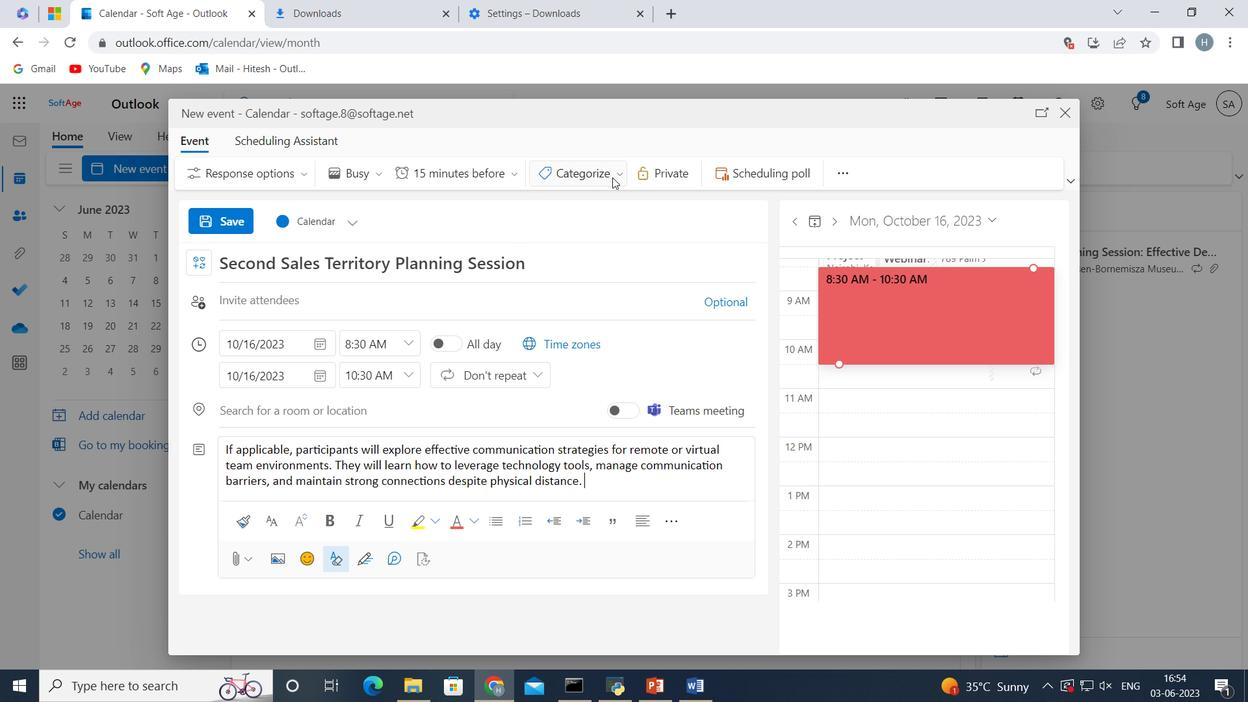 
Action: Mouse moved to (612, 306)
Screenshot: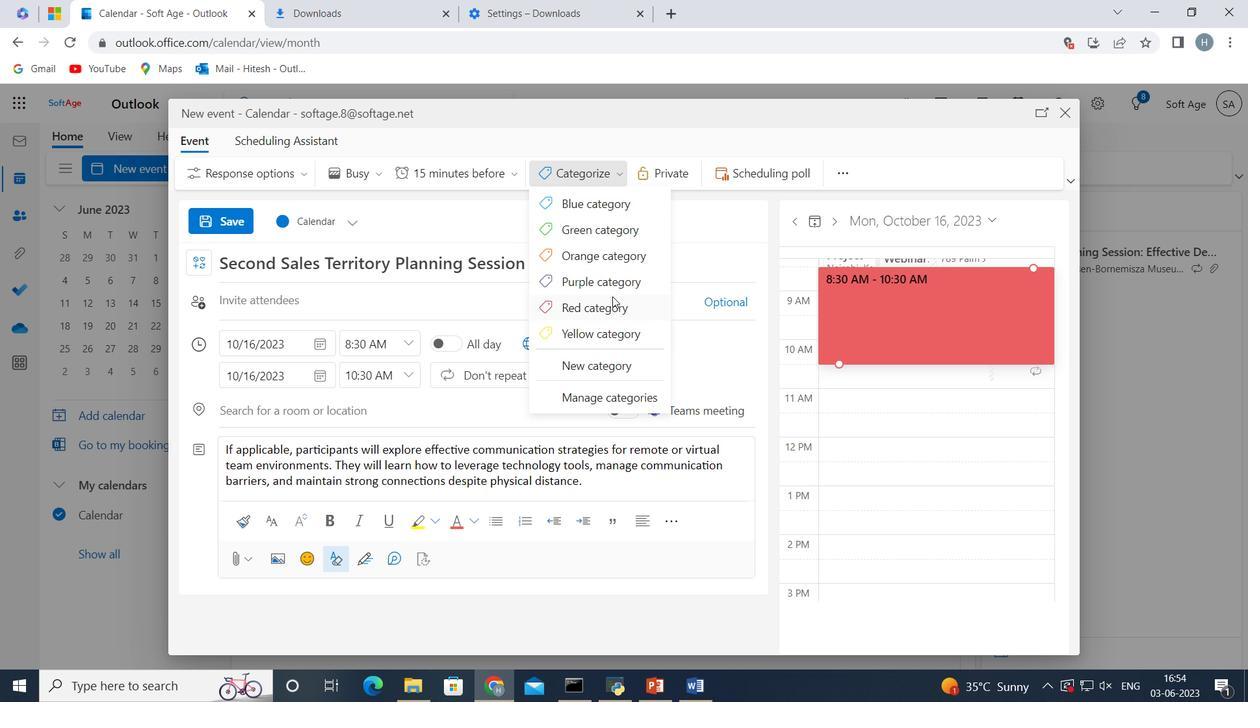 
Action: Mouse pressed left at (612, 306)
Screenshot: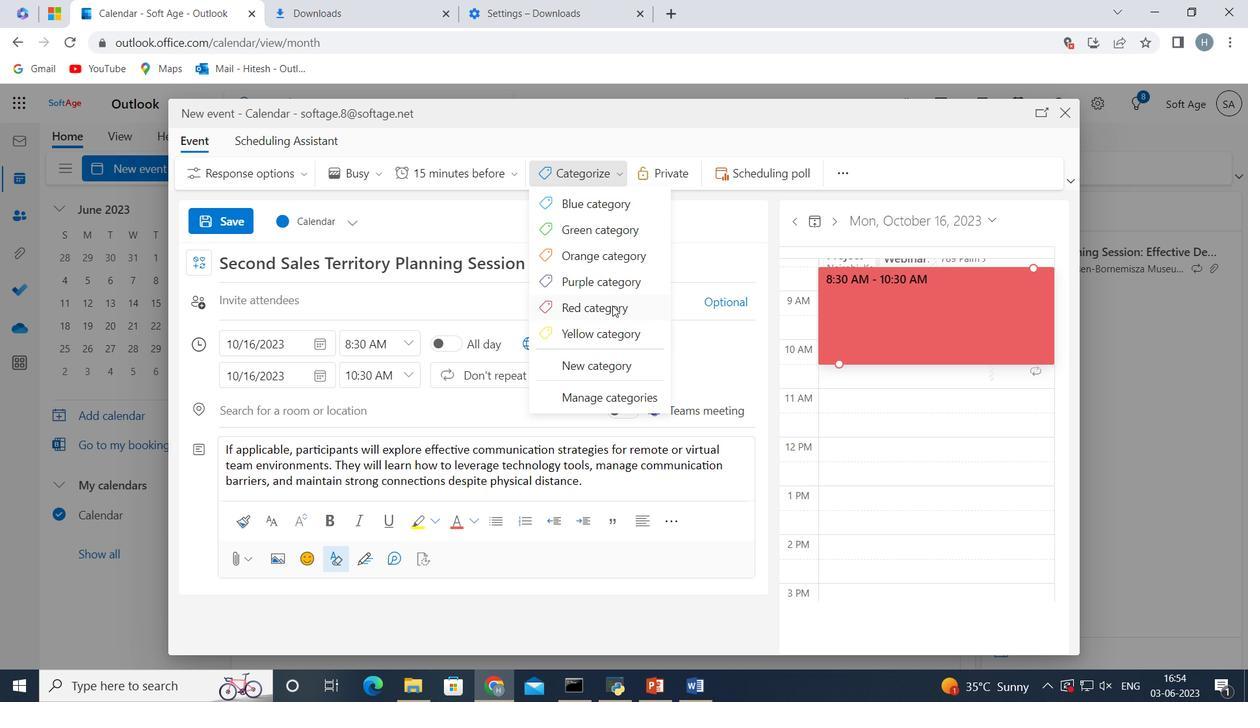 
Action: Mouse moved to (416, 414)
Screenshot: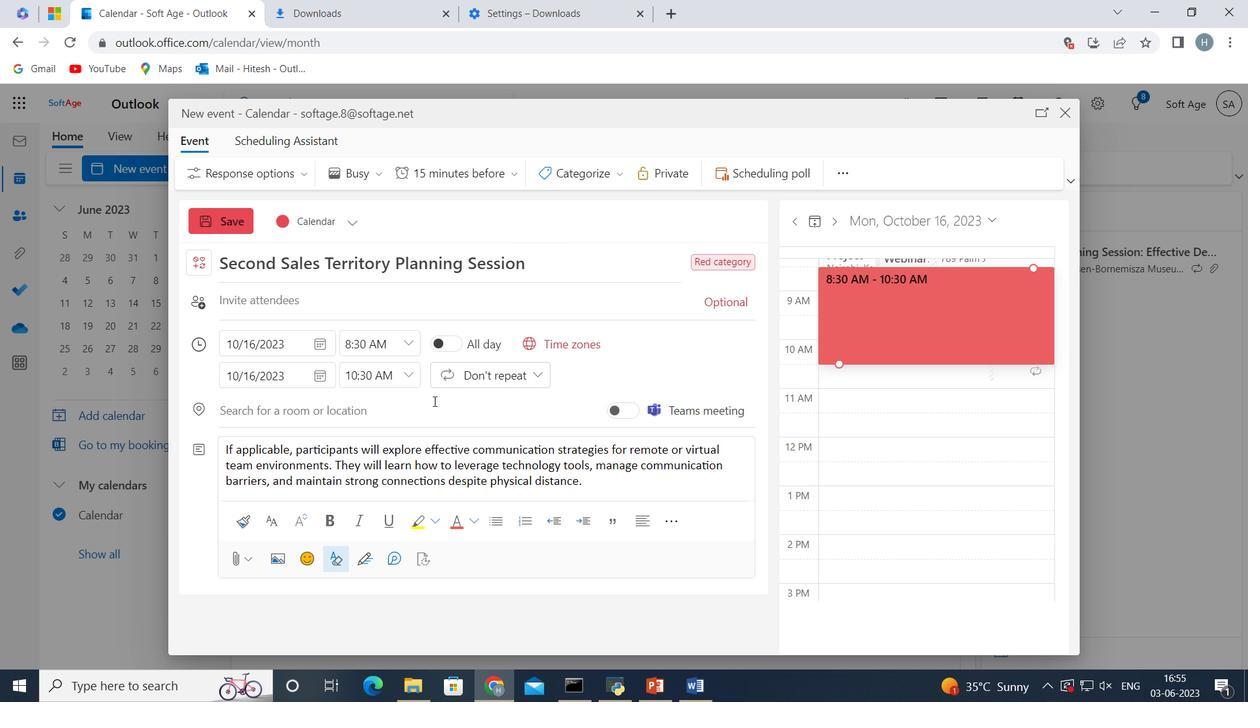
Action: Mouse pressed left at (416, 414)
Screenshot: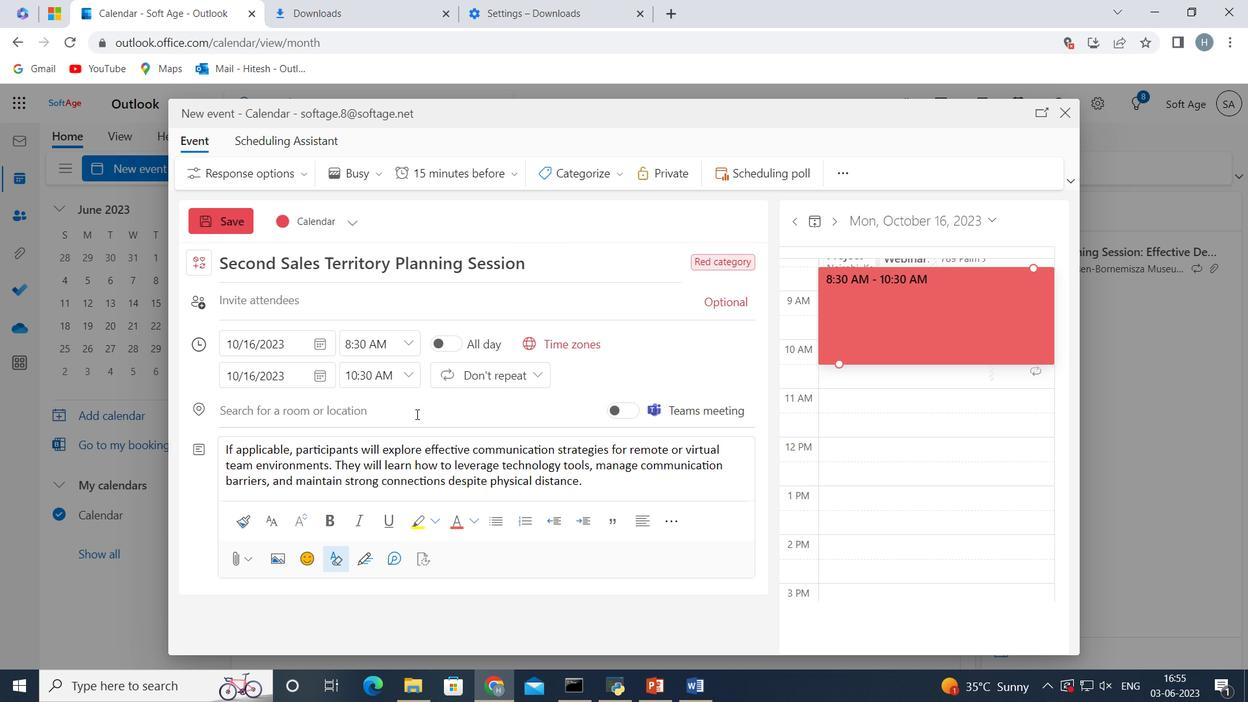 
Action: Key pressed <Key.shift>Guangzhou,<Key.space><Key.shift>China
Screenshot: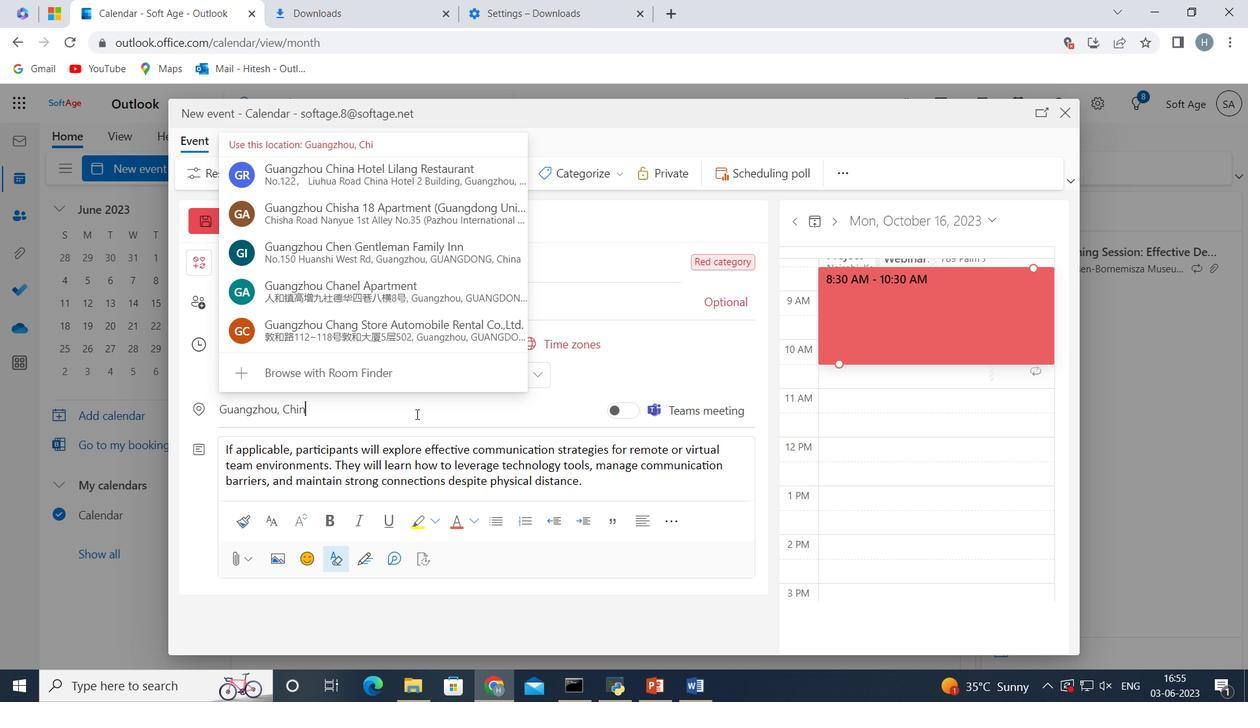
Action: Mouse moved to (695, 344)
Screenshot: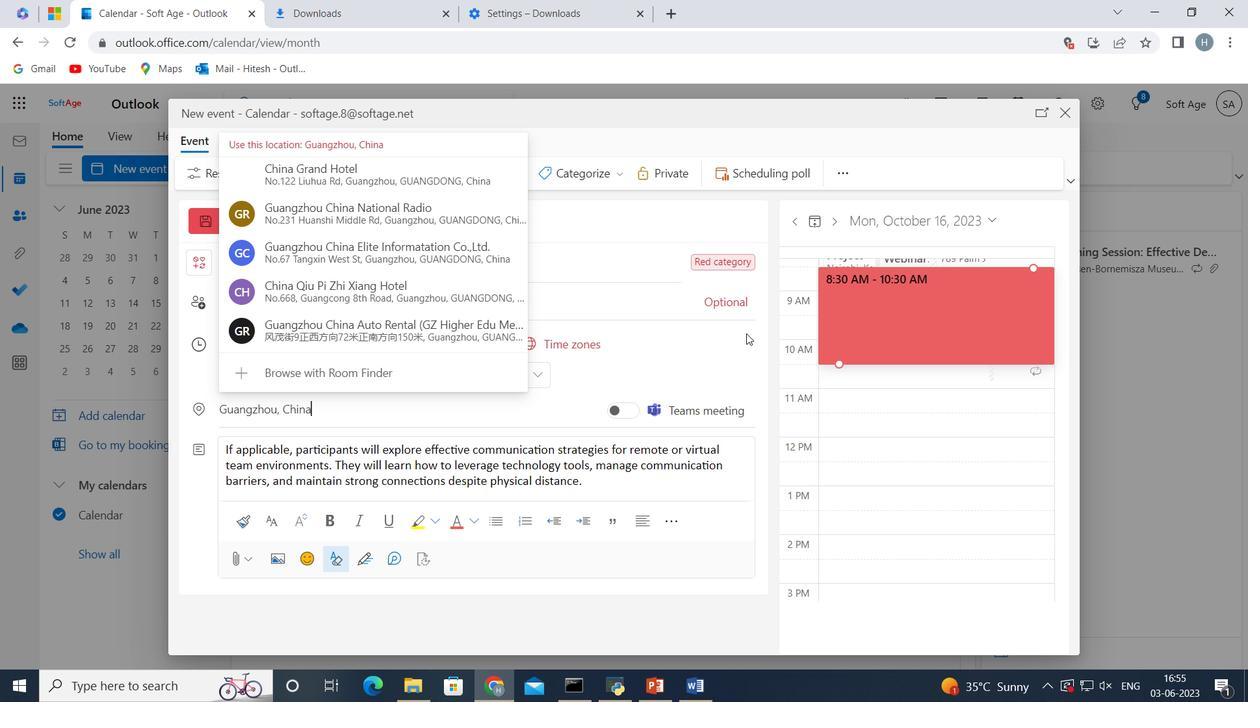 
Action: Mouse pressed left at (695, 344)
Screenshot: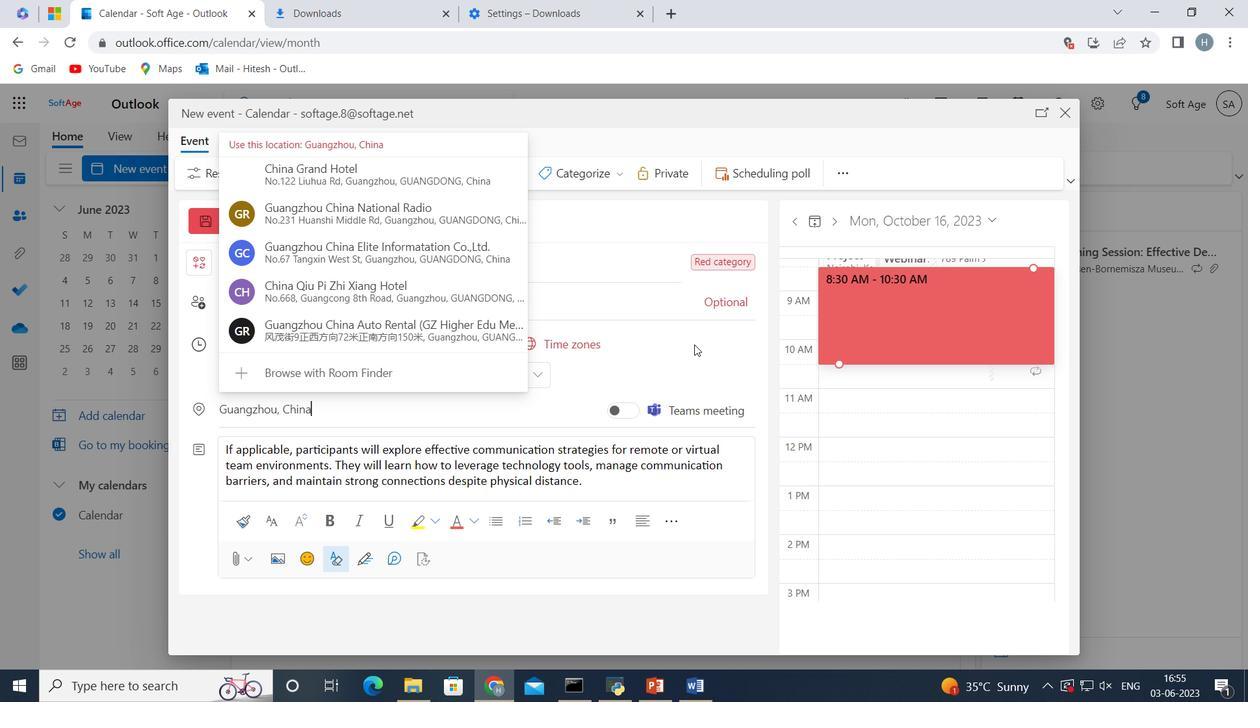 
Action: Mouse moved to (474, 299)
Screenshot: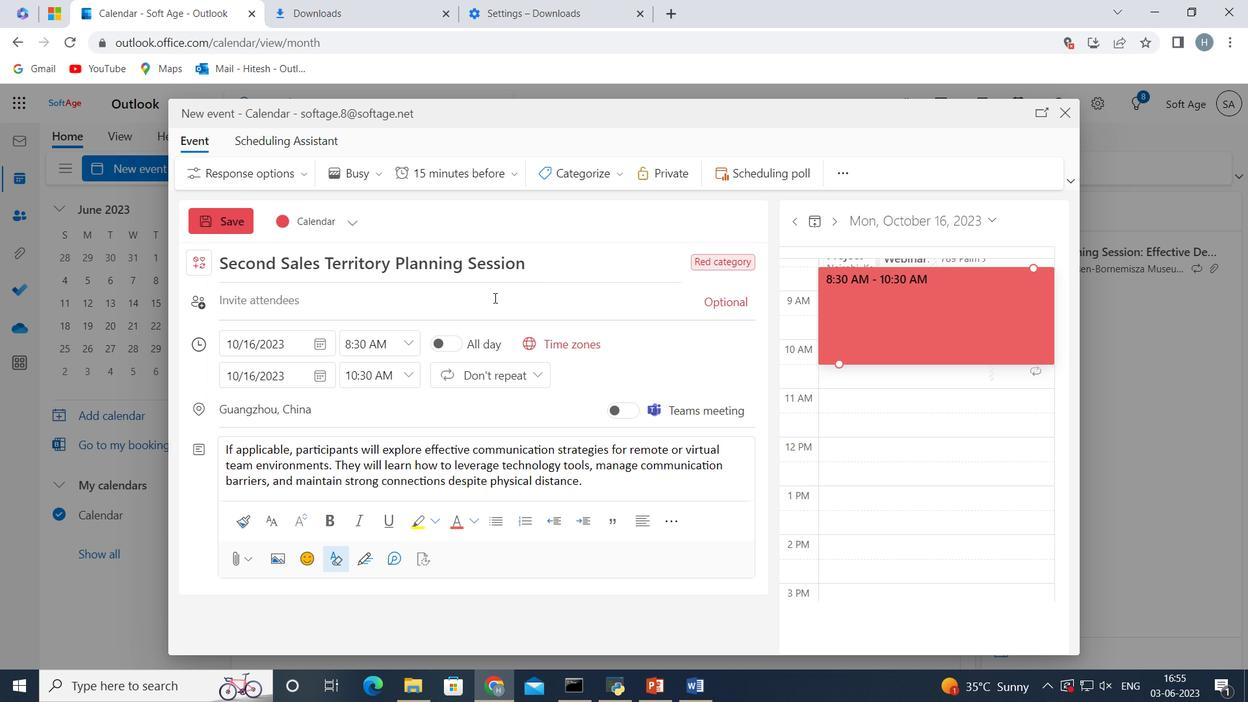 
Action: Mouse pressed left at (474, 299)
Screenshot: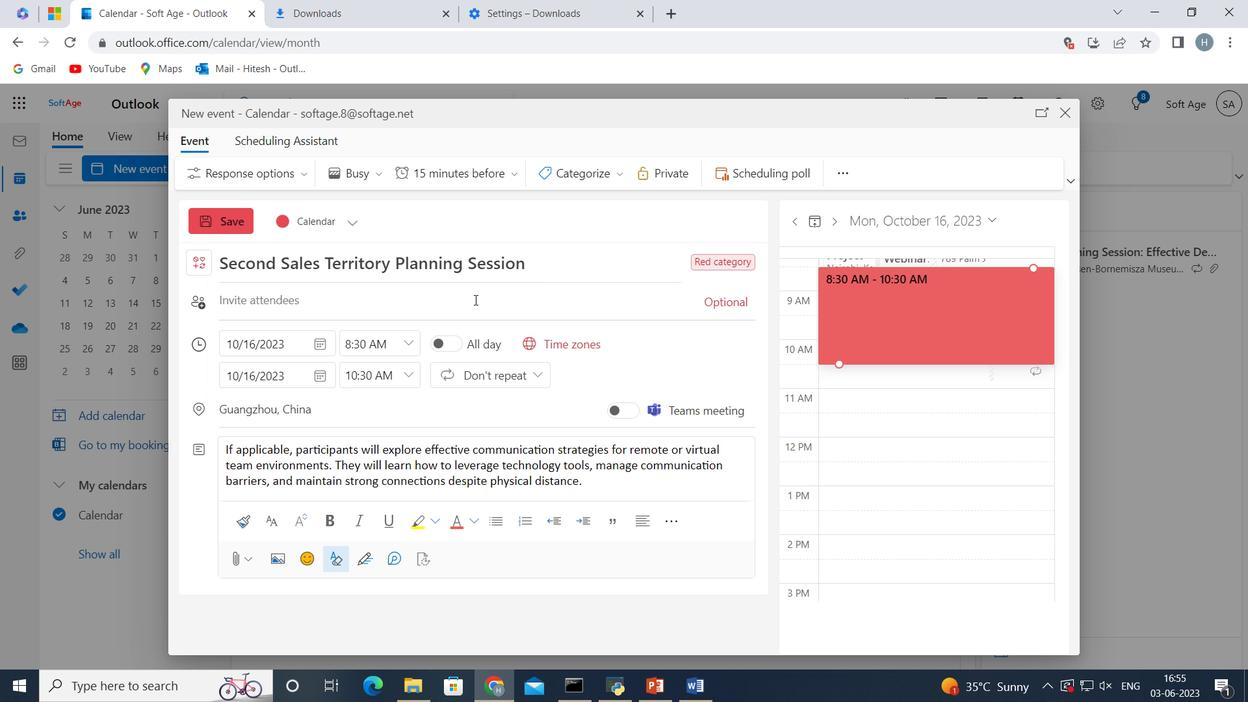 
Action: Key pressed softage.1
Screenshot: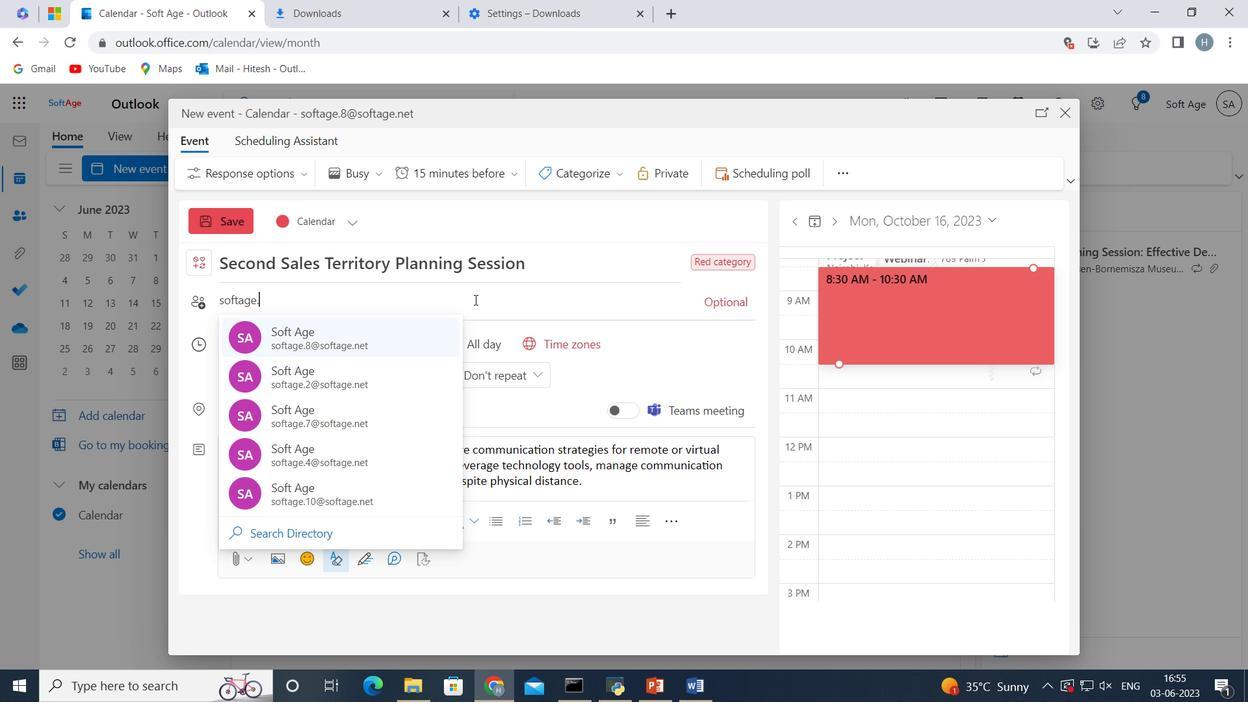 
Action: Mouse moved to (474, 307)
Screenshot: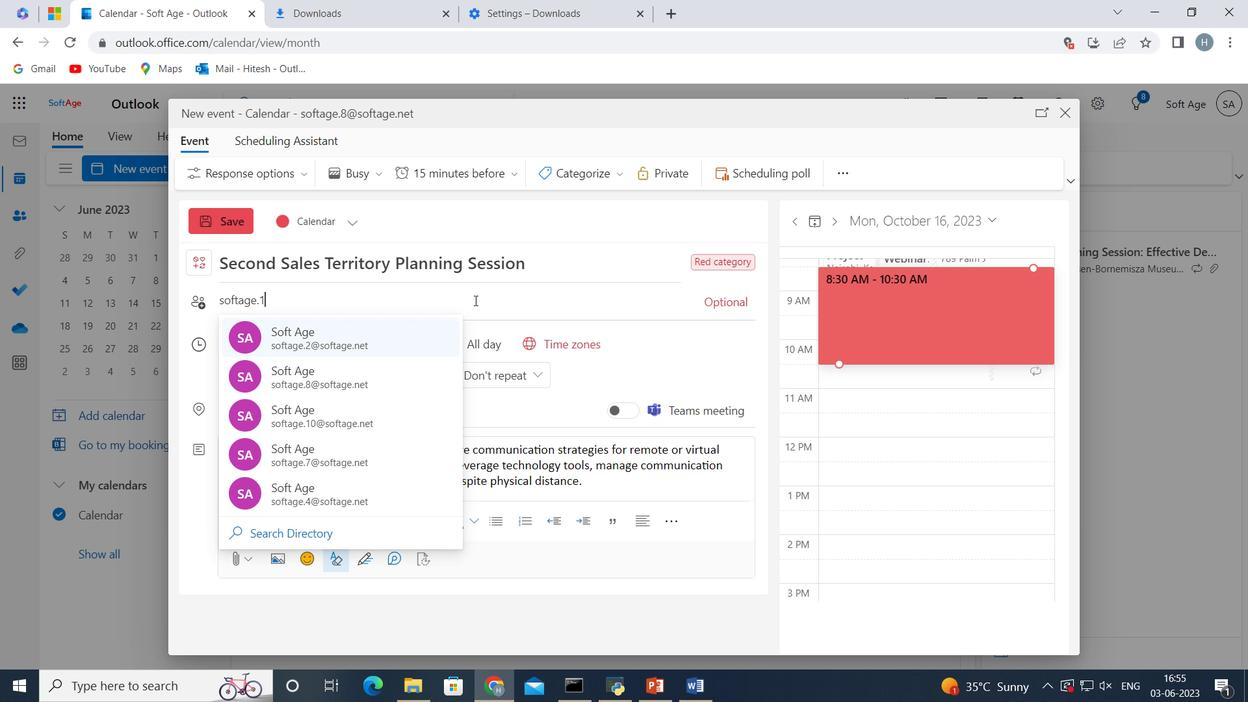 
Action: Key pressed 0<Key.shift>@so
Screenshot: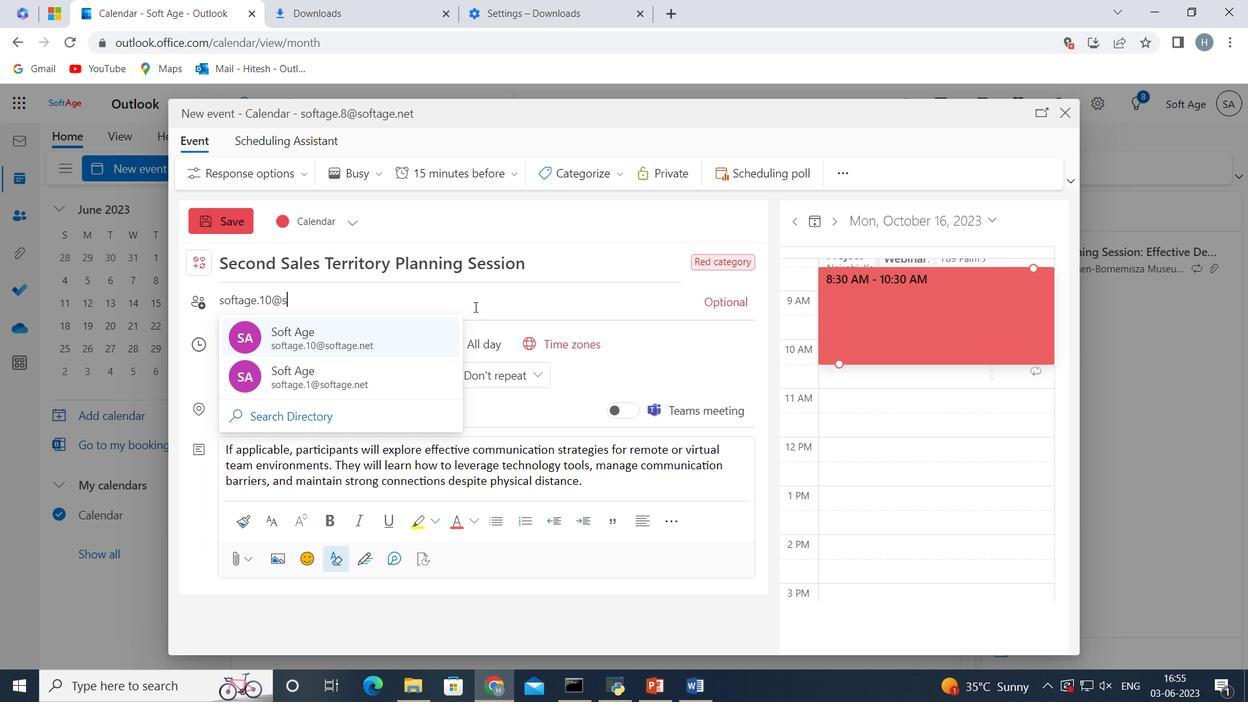 
Action: Mouse moved to (474, 311)
Screenshot: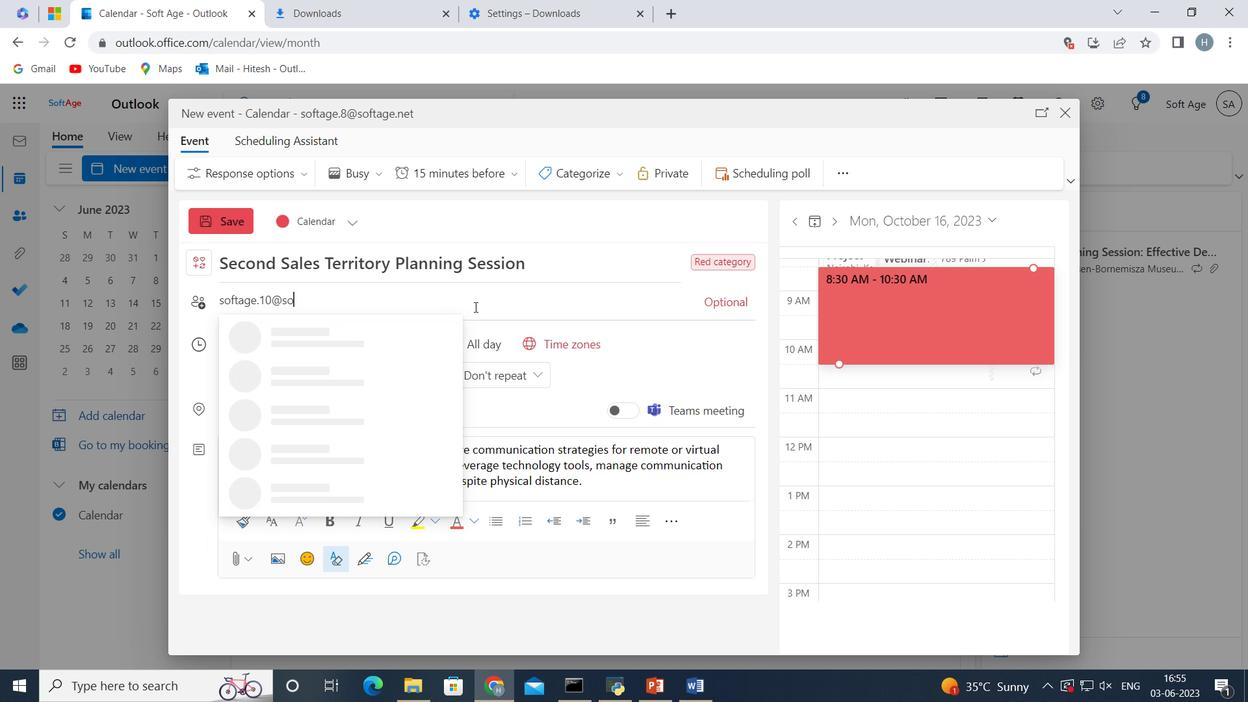 
Action: Key pressed ft
Screenshot: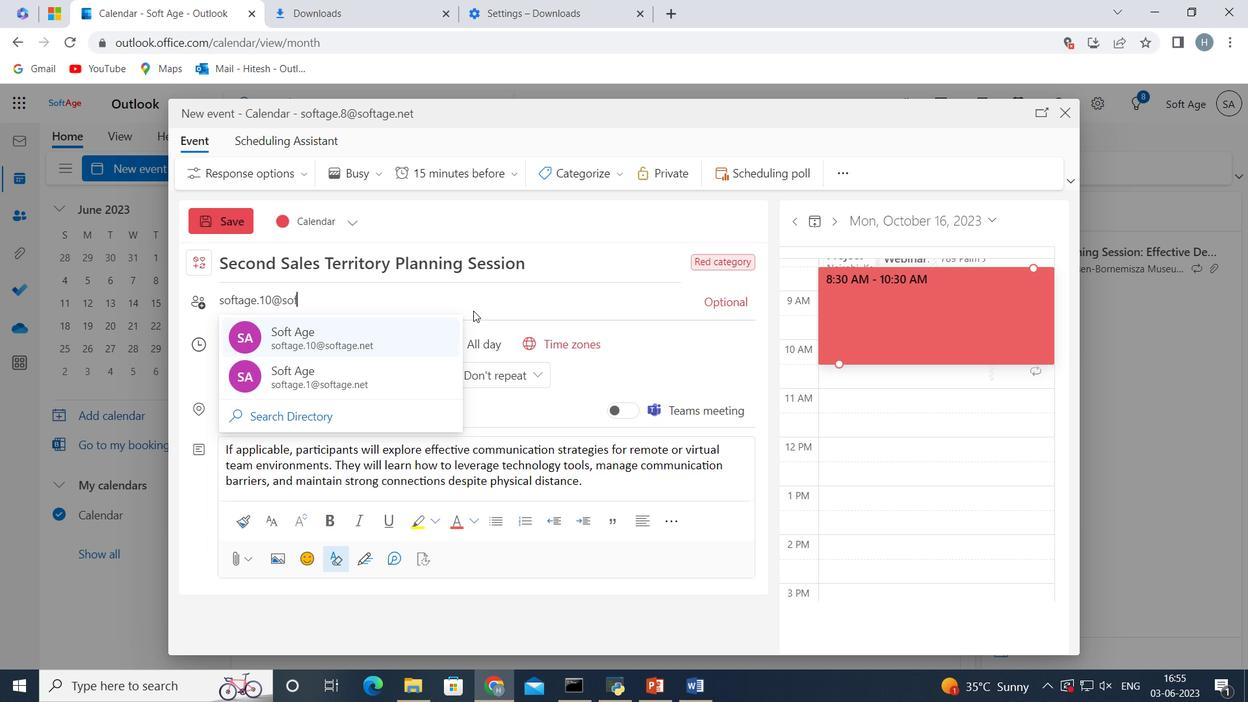 
Action: Mouse moved to (473, 312)
Screenshot: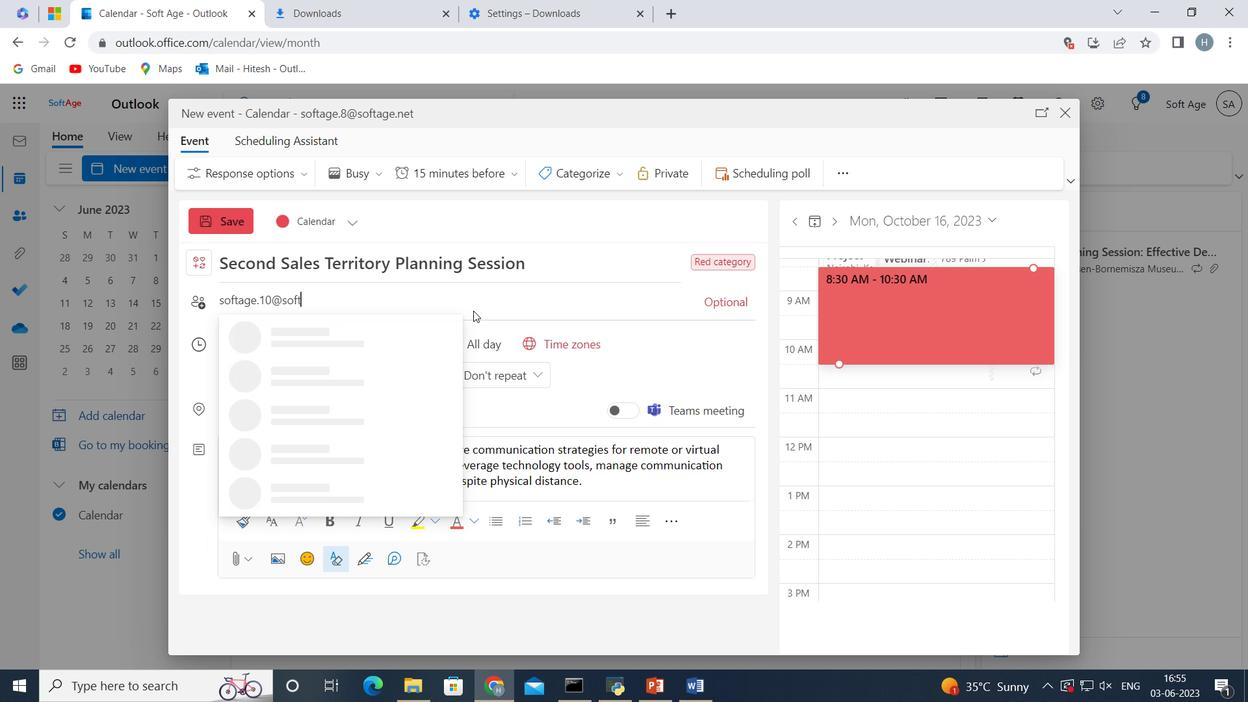 
Action: Key pressed age.
Screenshot: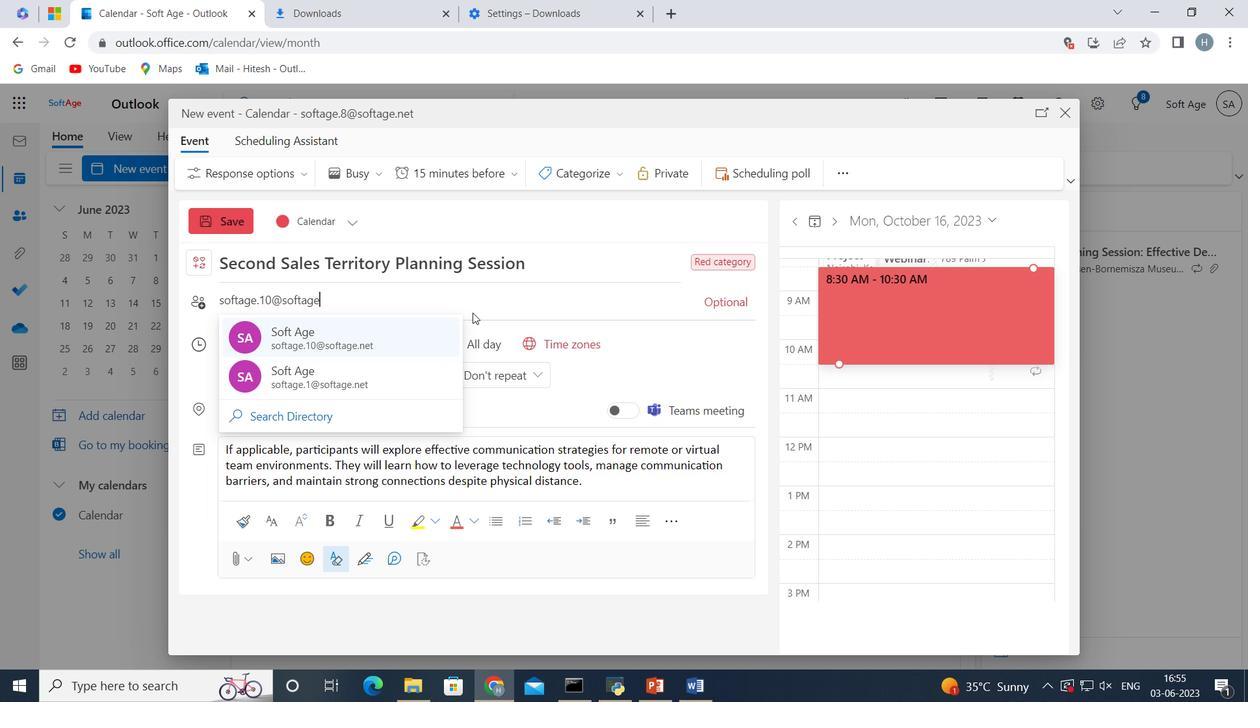 
Action: Mouse moved to (473, 313)
Screenshot: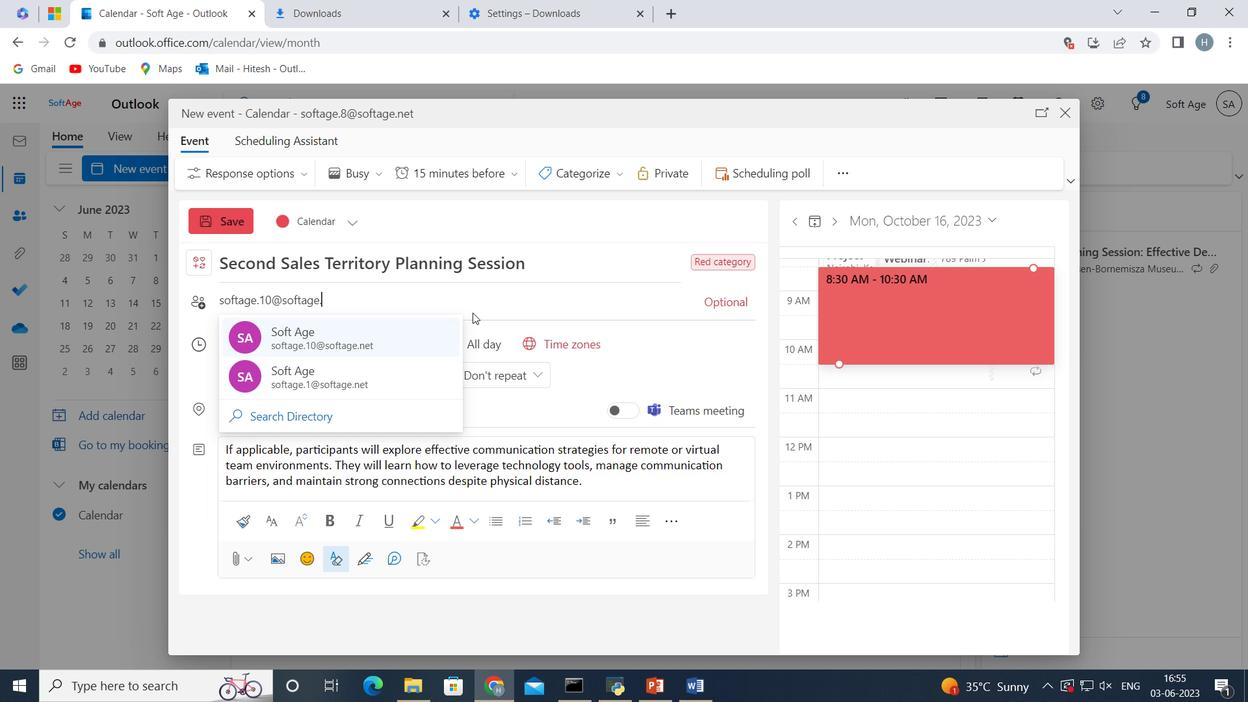 
Action: Key pressed n
Screenshot: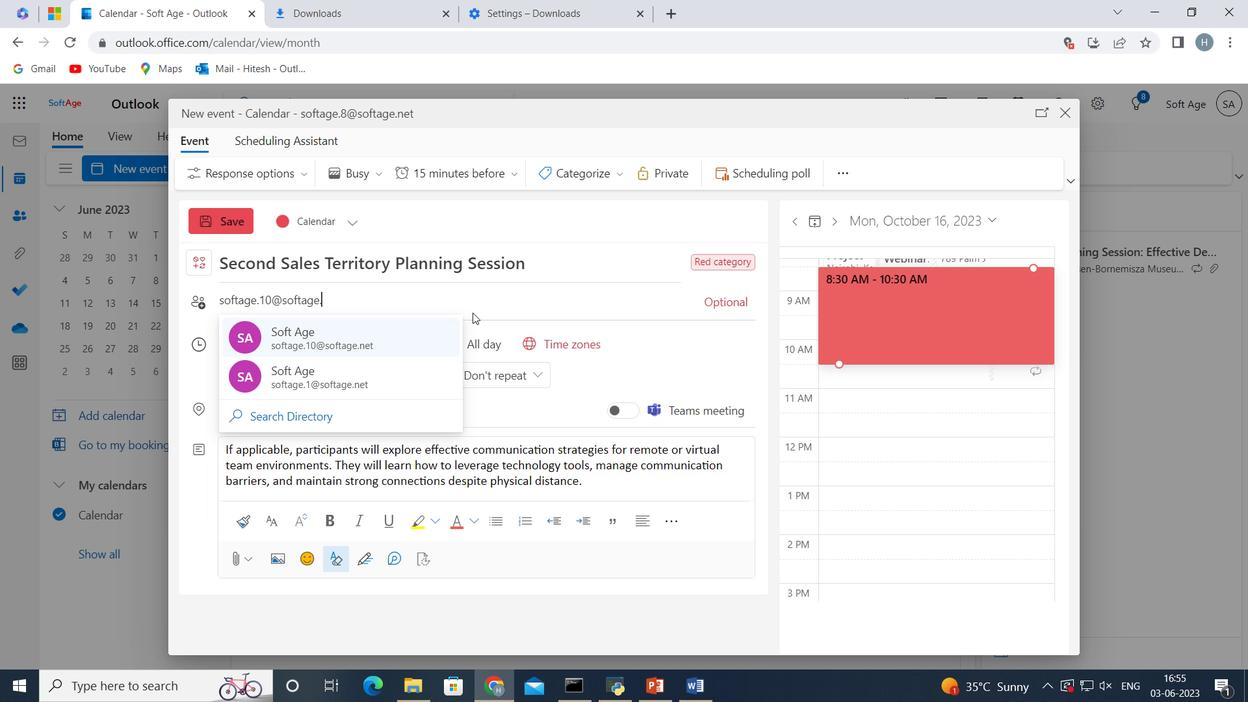 
Action: Mouse moved to (473, 316)
Screenshot: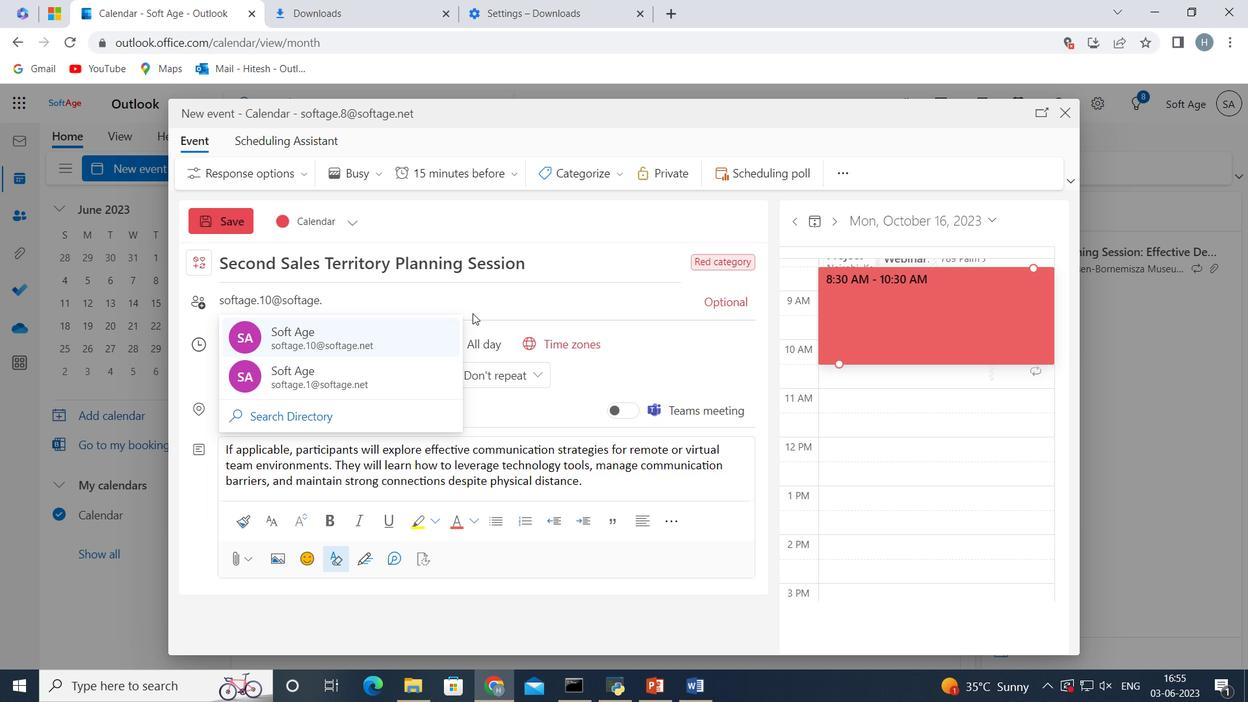 
Action: Key pressed et
Screenshot: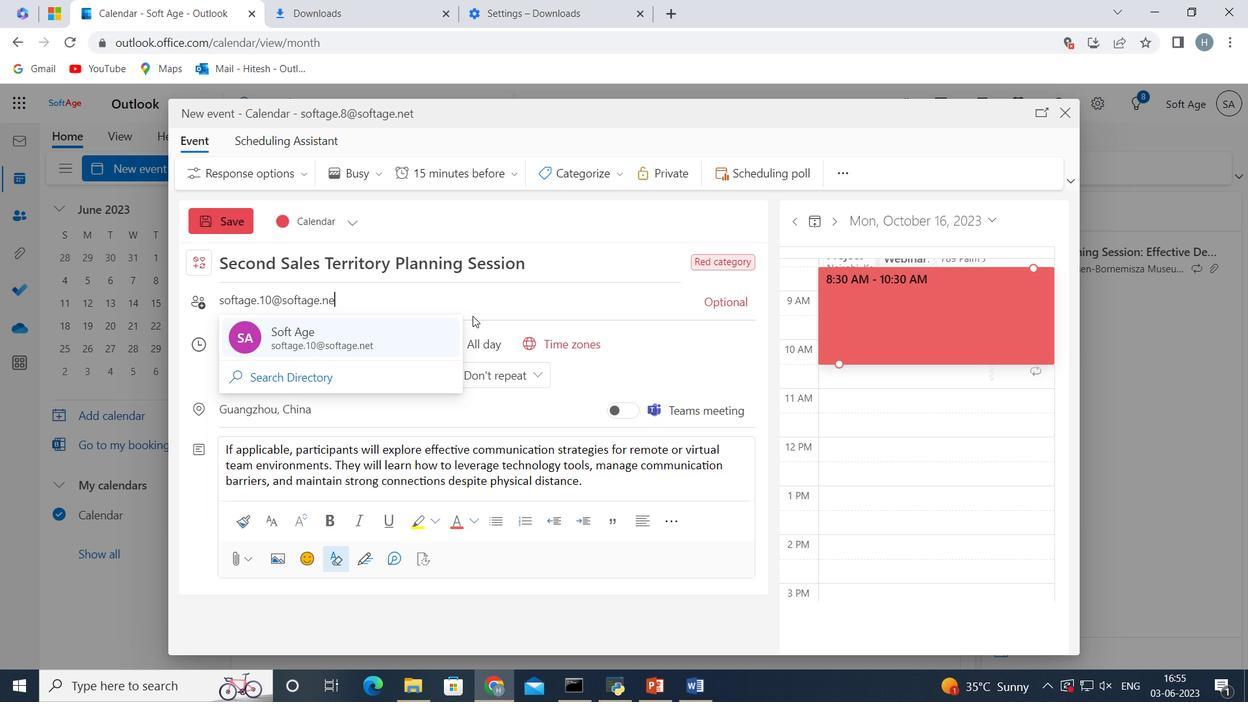 
Action: Mouse moved to (311, 343)
Screenshot: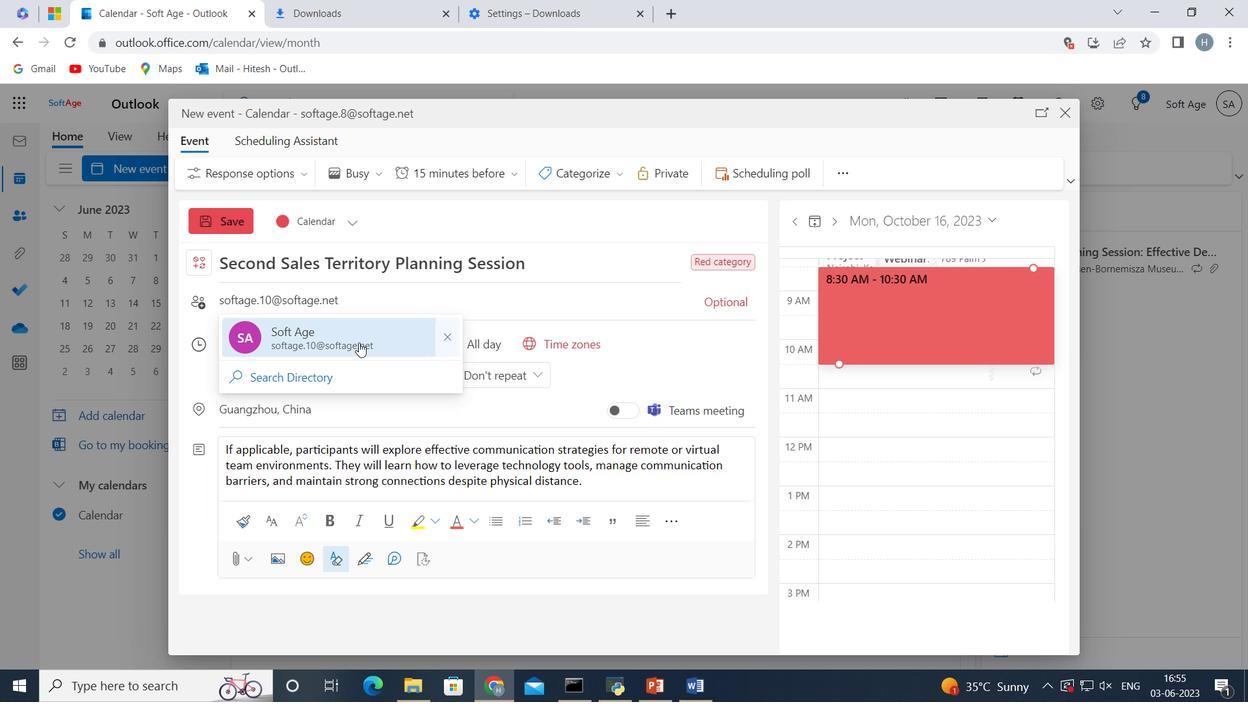 
Action: Mouse pressed left at (311, 343)
Screenshot: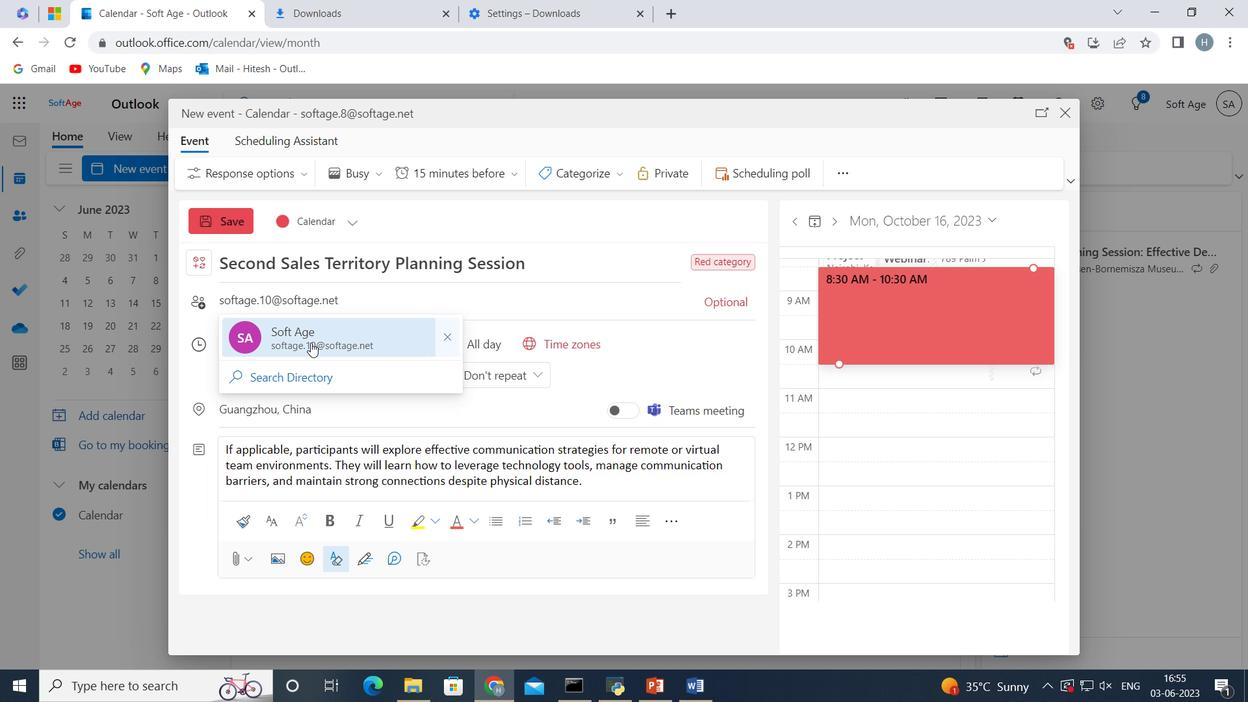 
Action: Key pressed softage.6<Key.shift>@softage.net
Screenshot: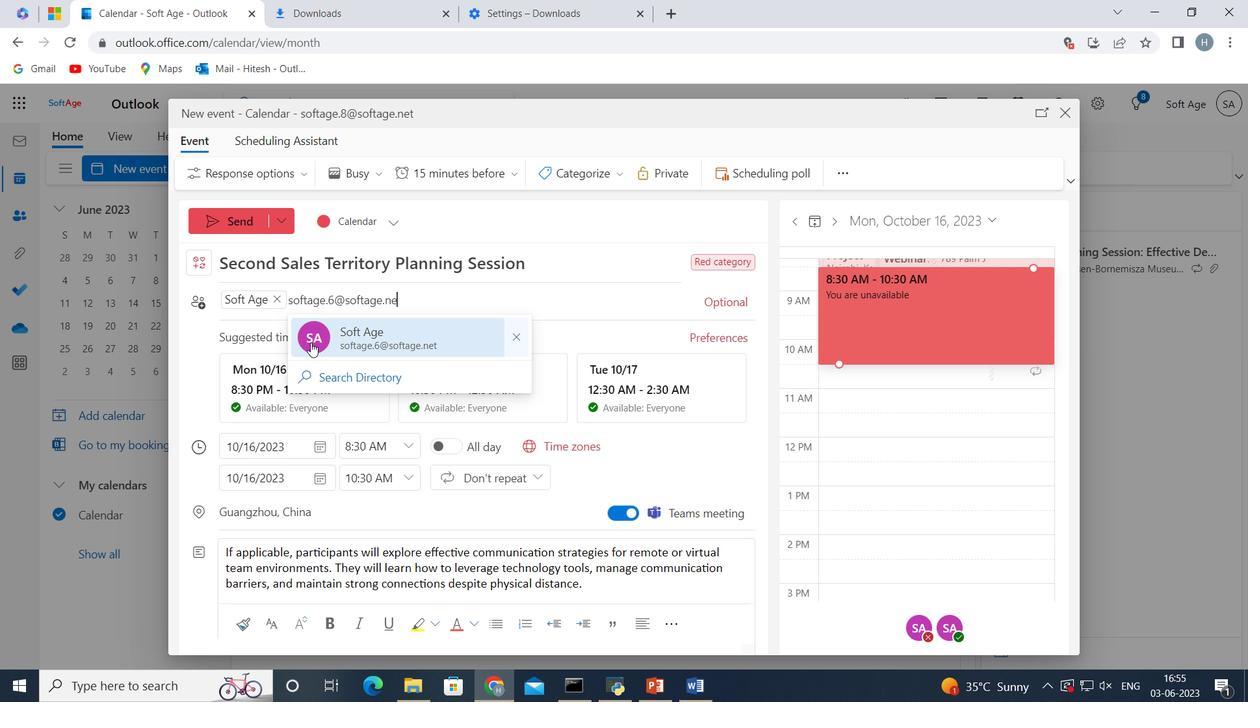 
Action: Mouse moved to (360, 334)
Screenshot: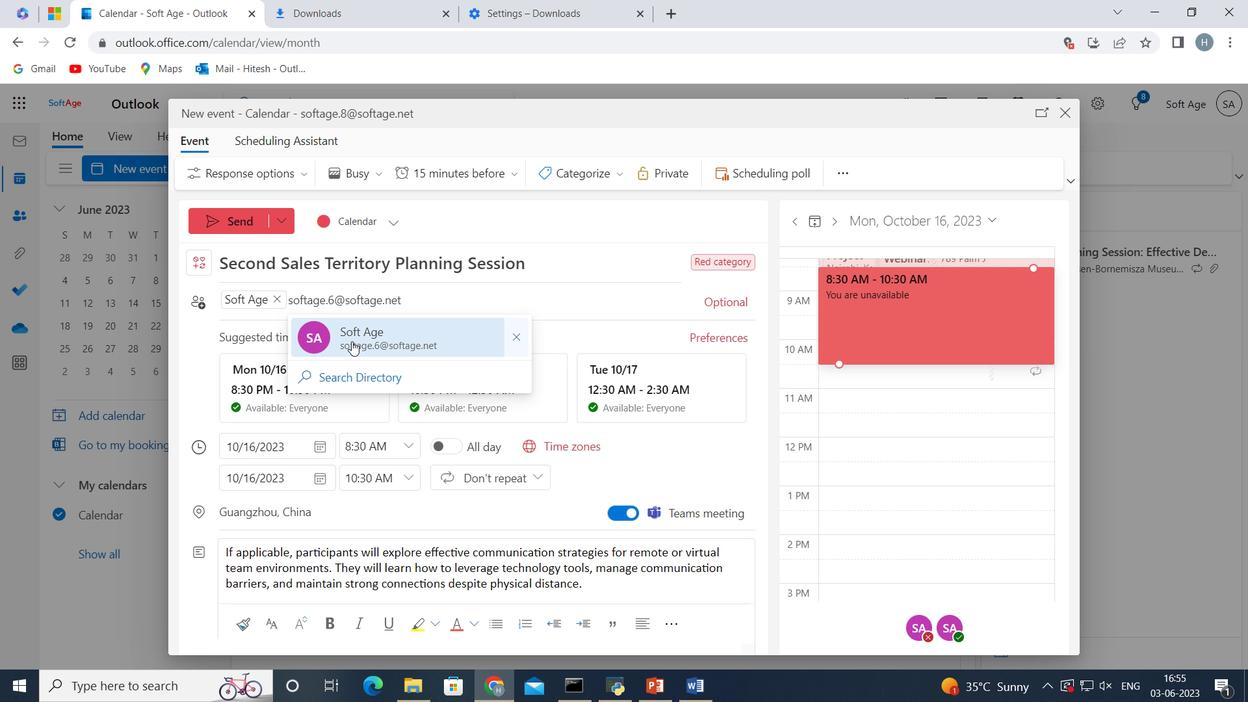 
Action: Mouse pressed left at (360, 334)
Screenshot: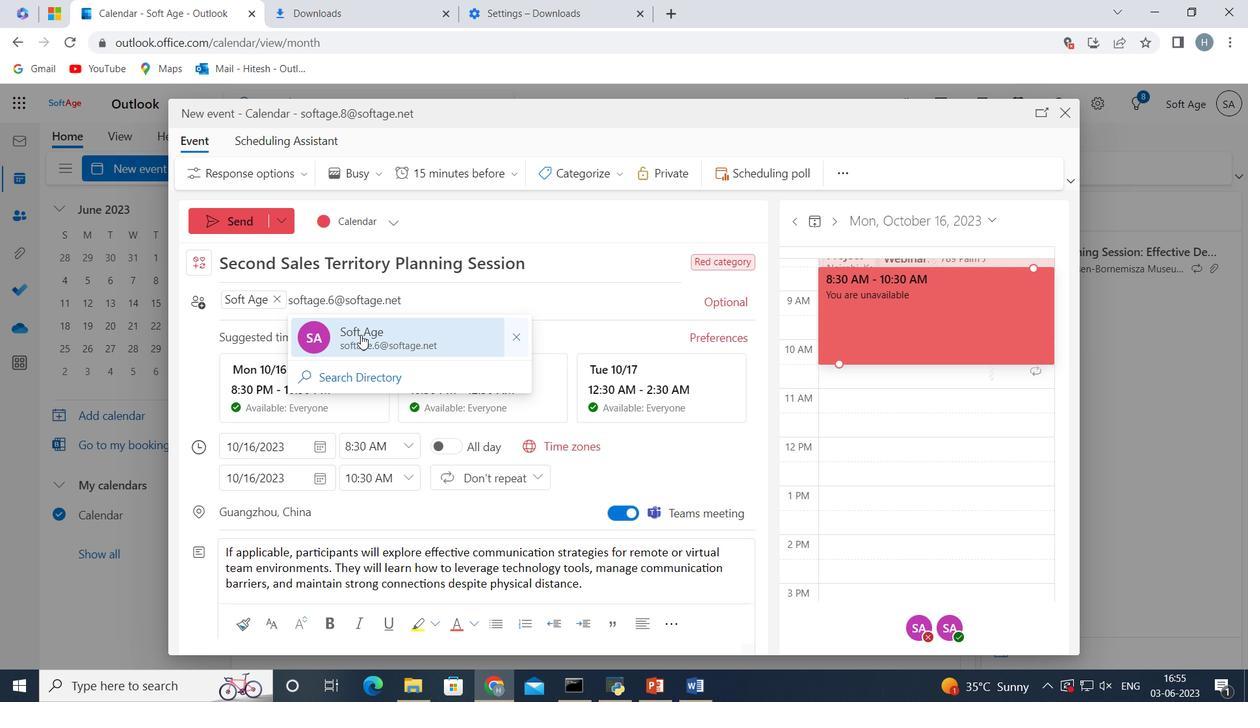 
Action: Mouse moved to (511, 178)
Screenshot: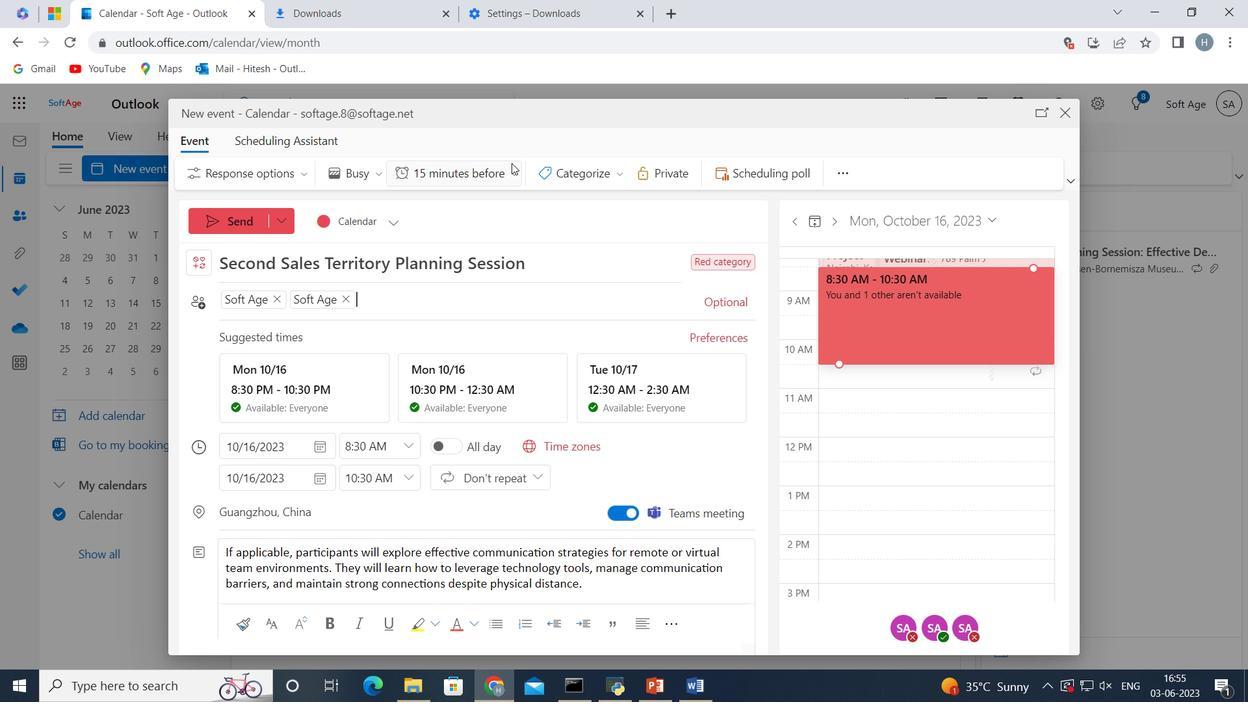 
Action: Mouse pressed left at (511, 178)
Screenshot: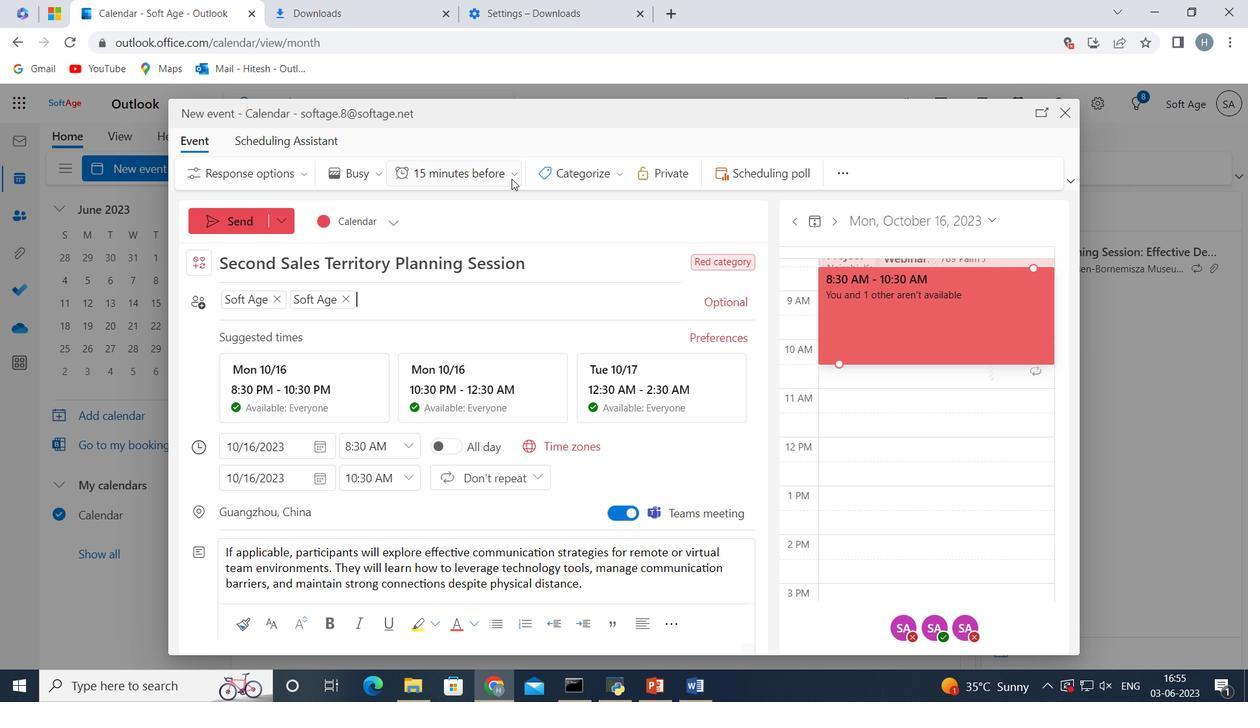 
Action: Mouse moved to (493, 262)
Screenshot: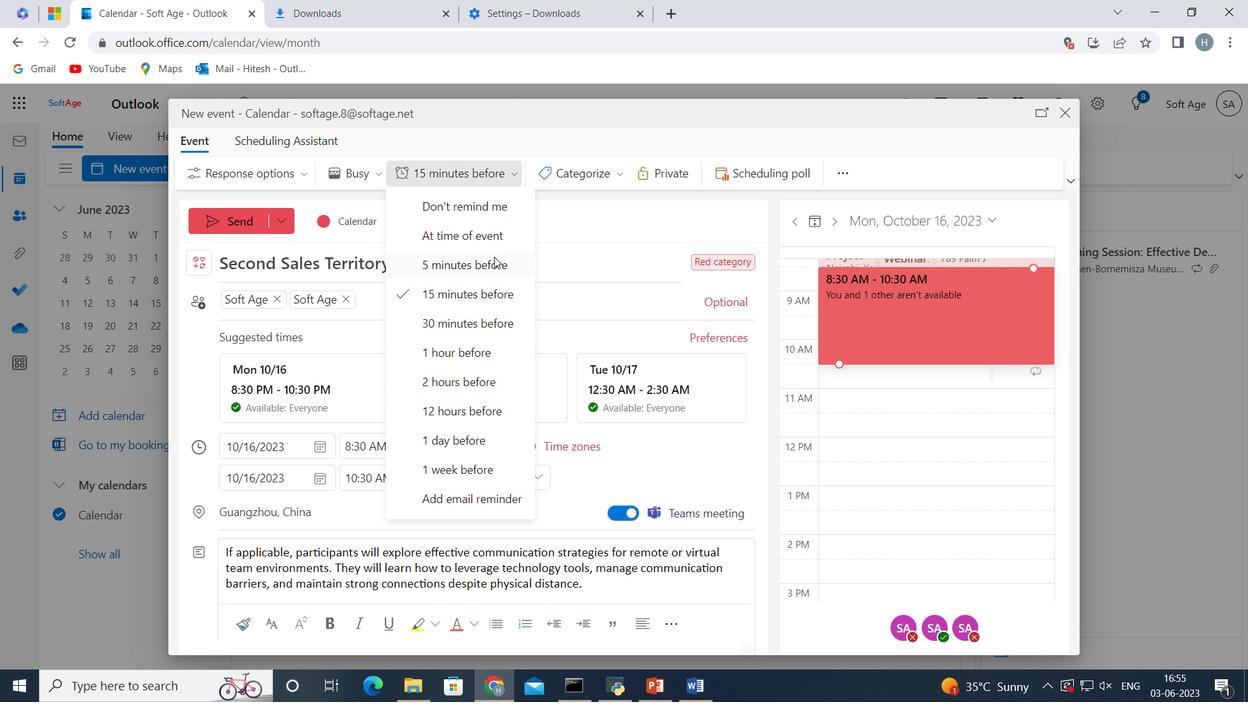 
Action: Mouse pressed left at (493, 262)
Screenshot: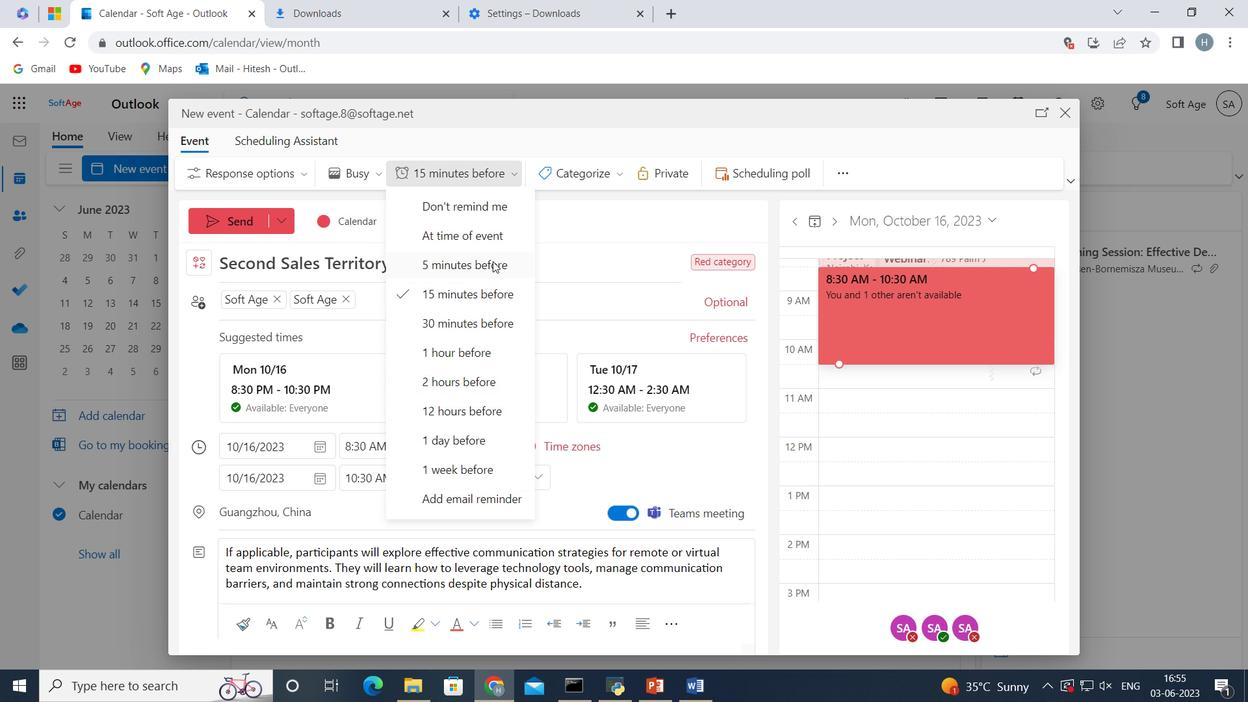 
Action: Mouse moved to (558, 254)
Screenshot: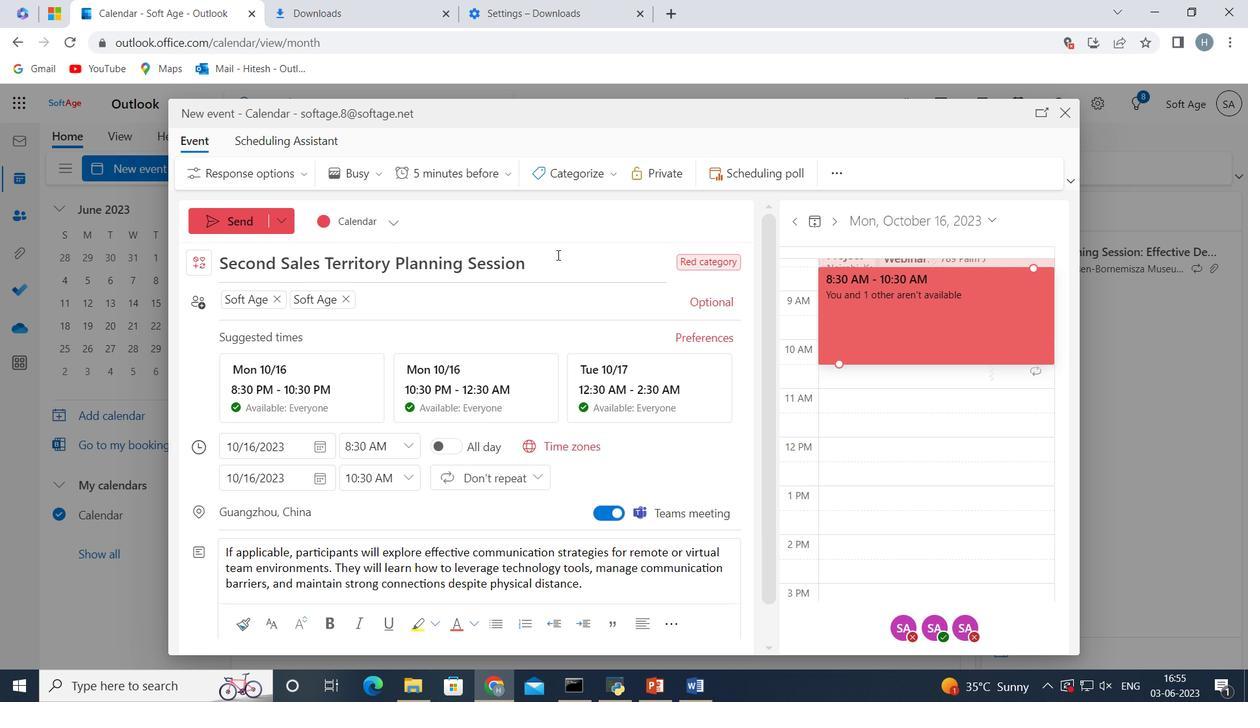 
